 Task: Find connections with filter location São Luiz Gonzaga with filter topic #Energywith filter profile language English with filter current company FICCI with filter school Maharishi Markandeshwar (Deemed to be University) Official with filter industry Women's Handbag Manufacturing with filter service category Health Insurance with filter keywords title Operations Assistant
Action: Mouse moved to (564, 99)
Screenshot: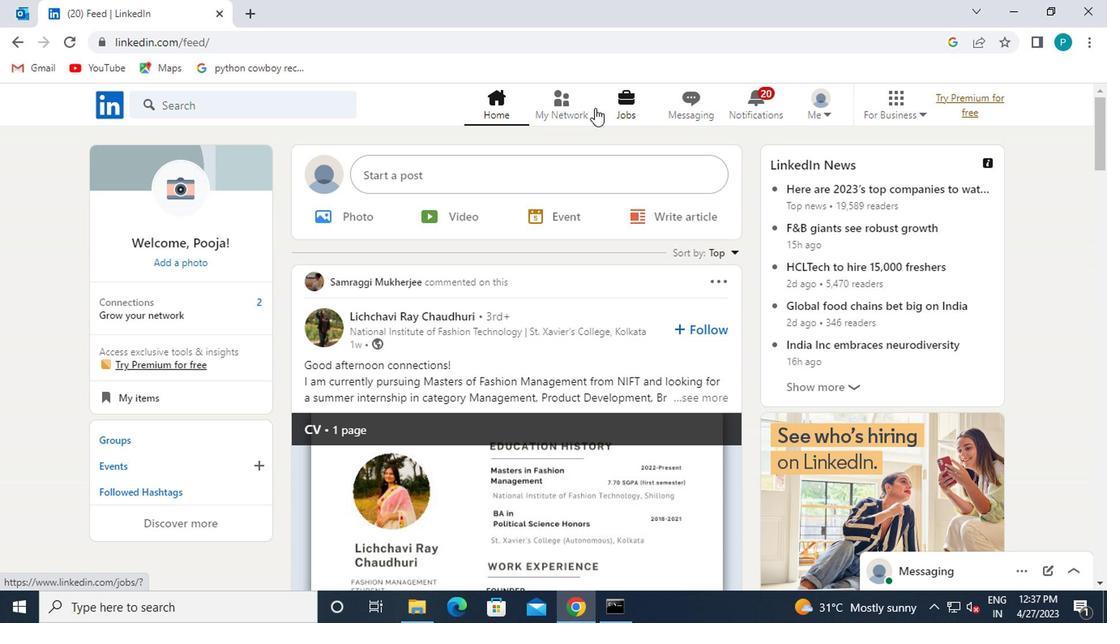 
Action: Mouse pressed left at (564, 99)
Screenshot: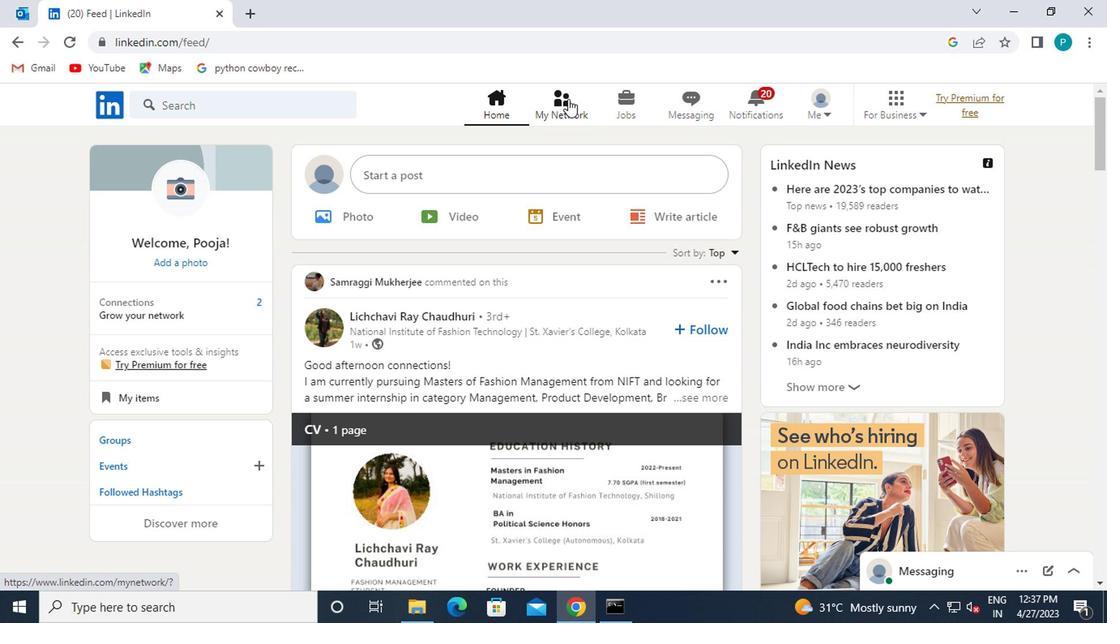 
Action: Mouse moved to (220, 202)
Screenshot: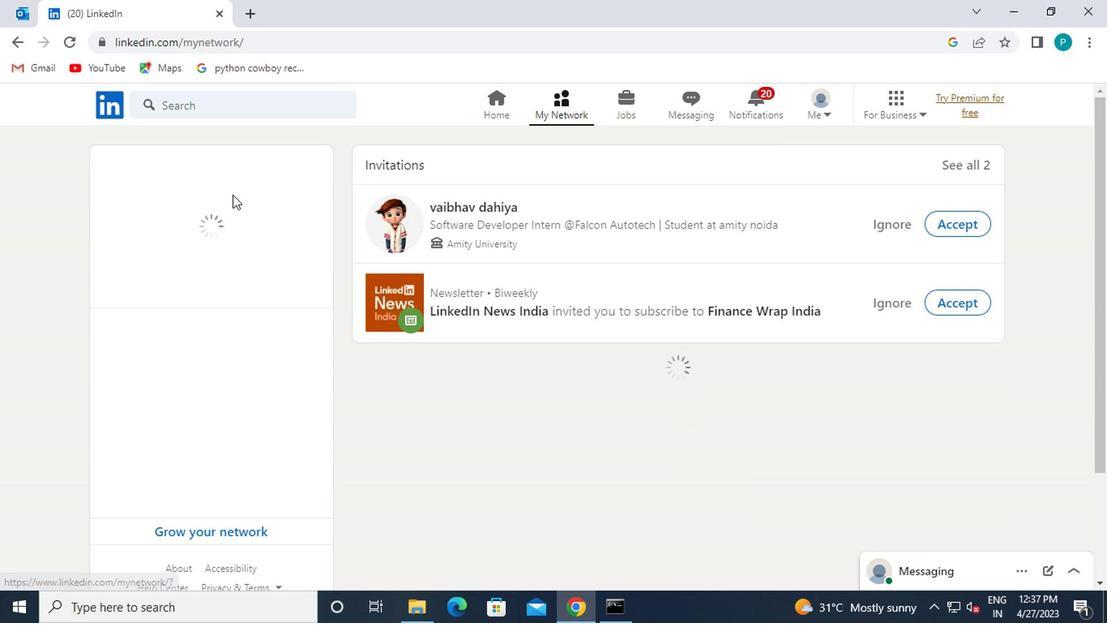 
Action: Mouse pressed left at (220, 202)
Screenshot: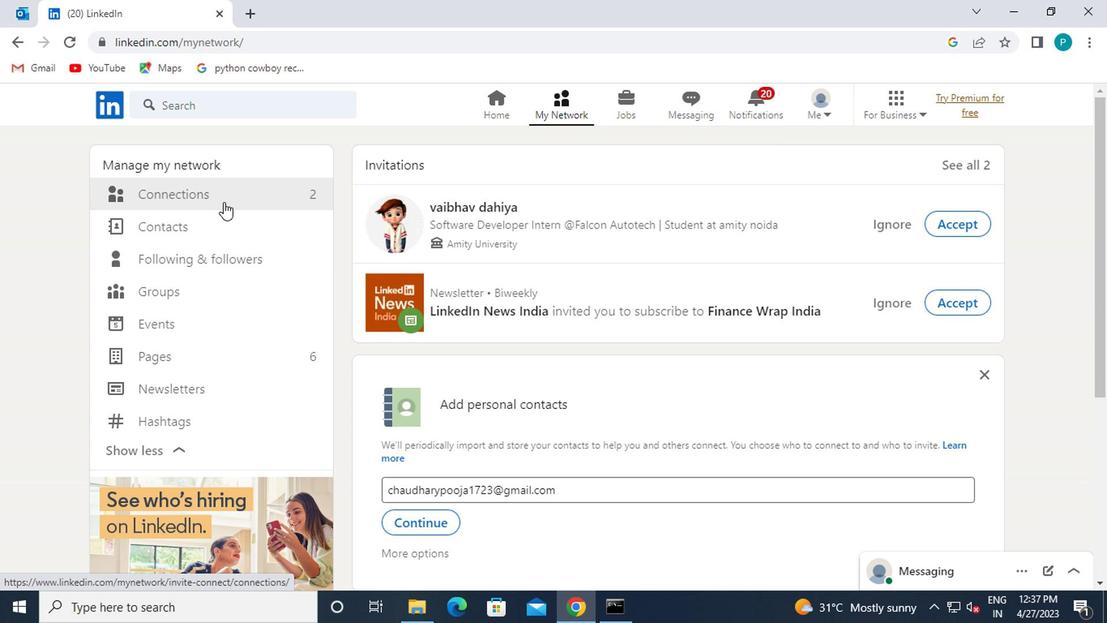 
Action: Mouse moved to (680, 190)
Screenshot: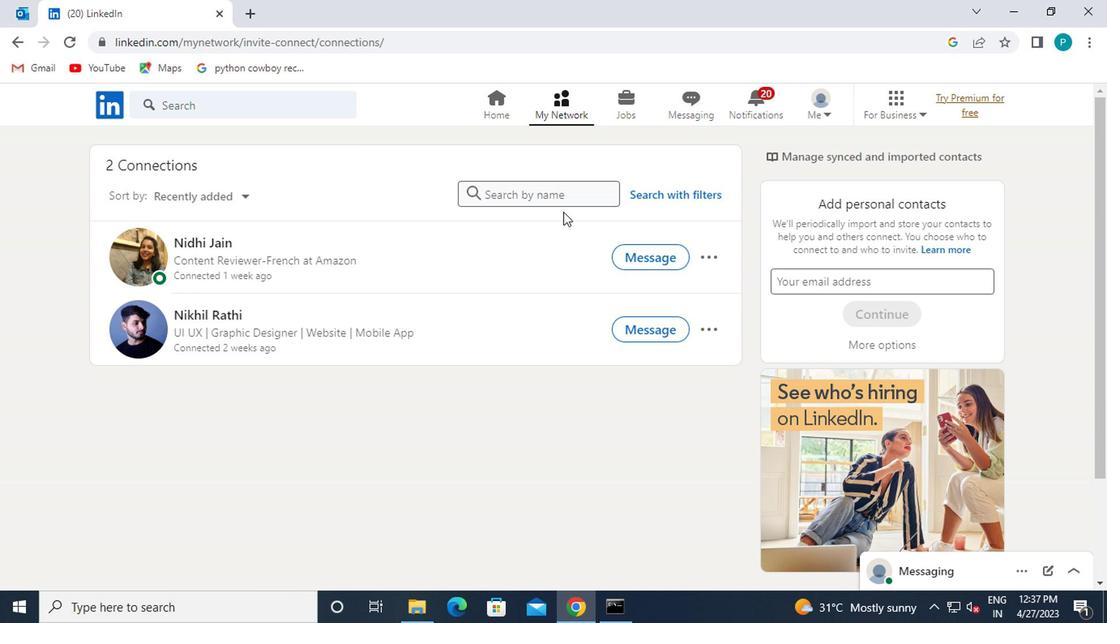 
Action: Mouse pressed left at (680, 190)
Screenshot: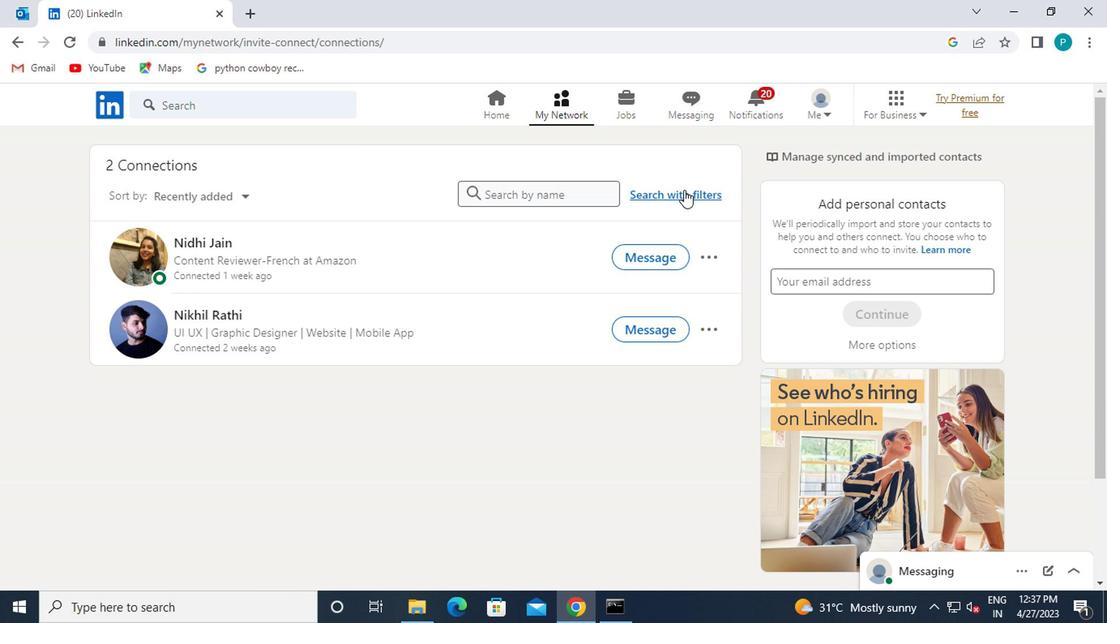 
Action: Mouse moved to (583, 149)
Screenshot: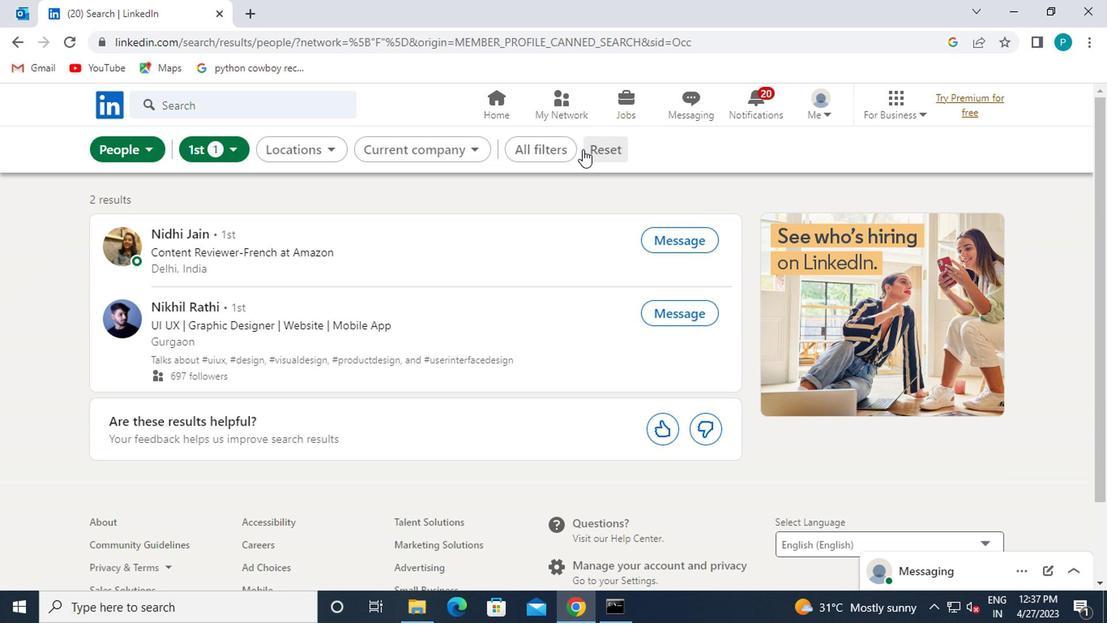 
Action: Mouse pressed left at (583, 149)
Screenshot: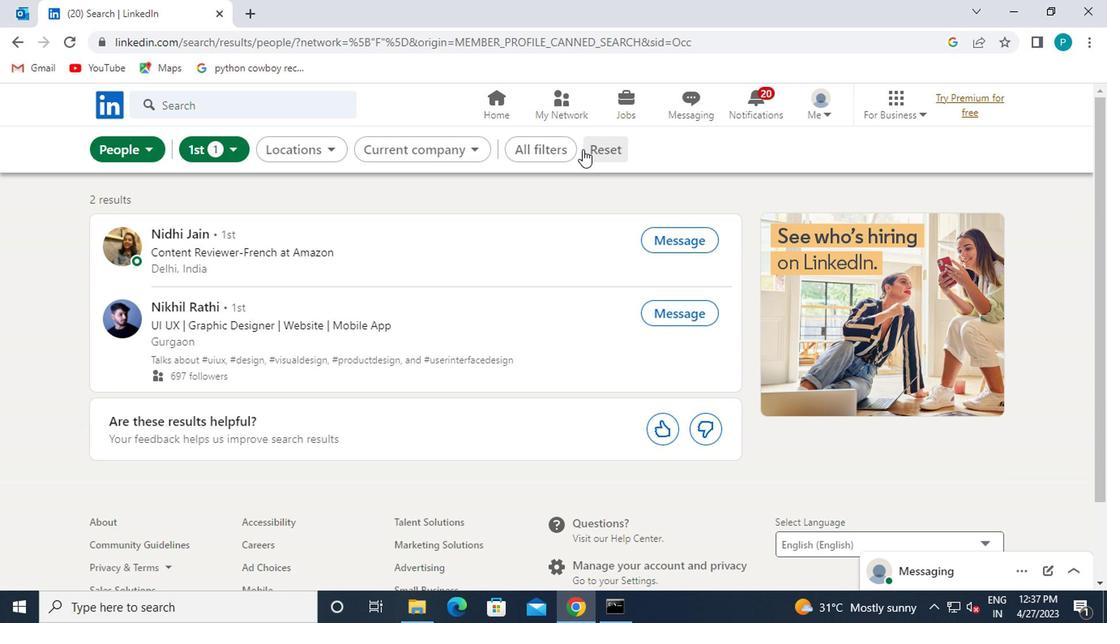 
Action: Mouse moved to (587, 150)
Screenshot: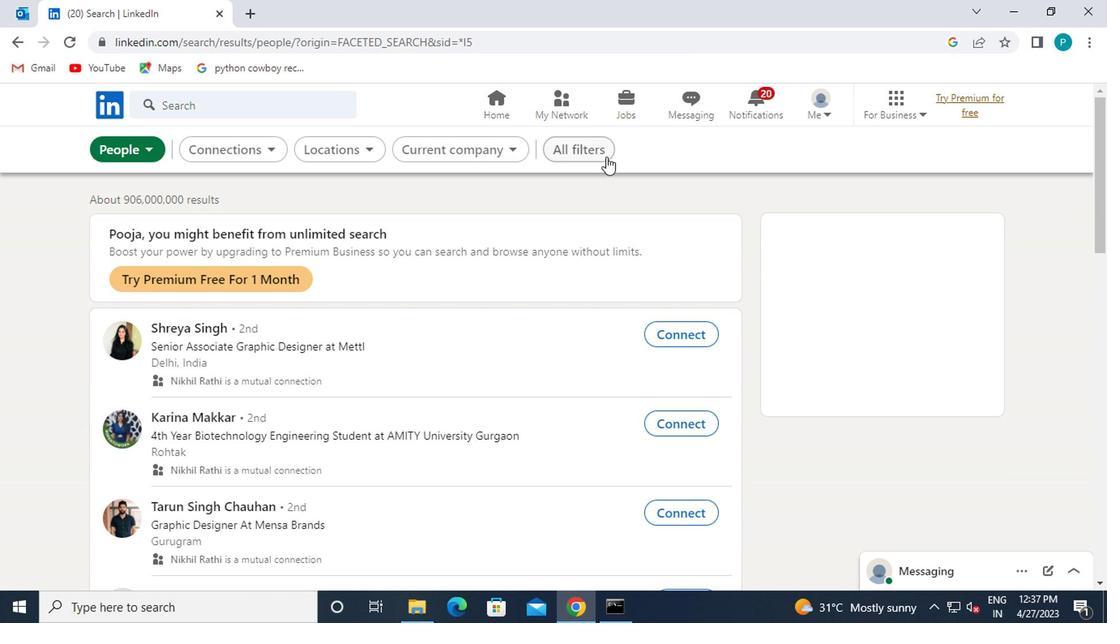 
Action: Mouse pressed left at (587, 150)
Screenshot: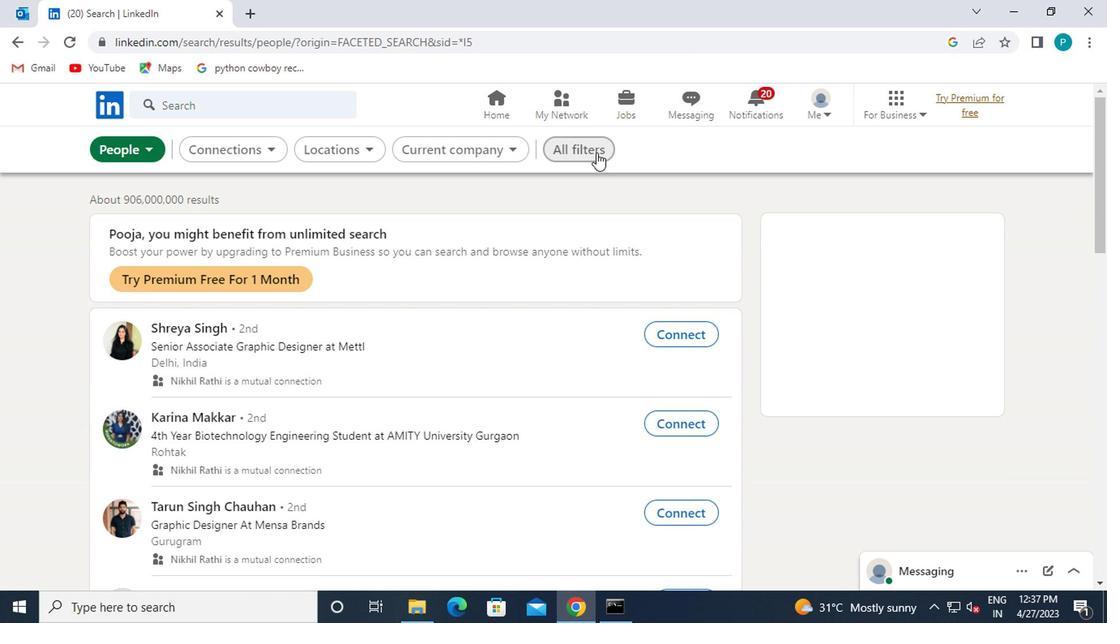 
Action: Mouse moved to (804, 321)
Screenshot: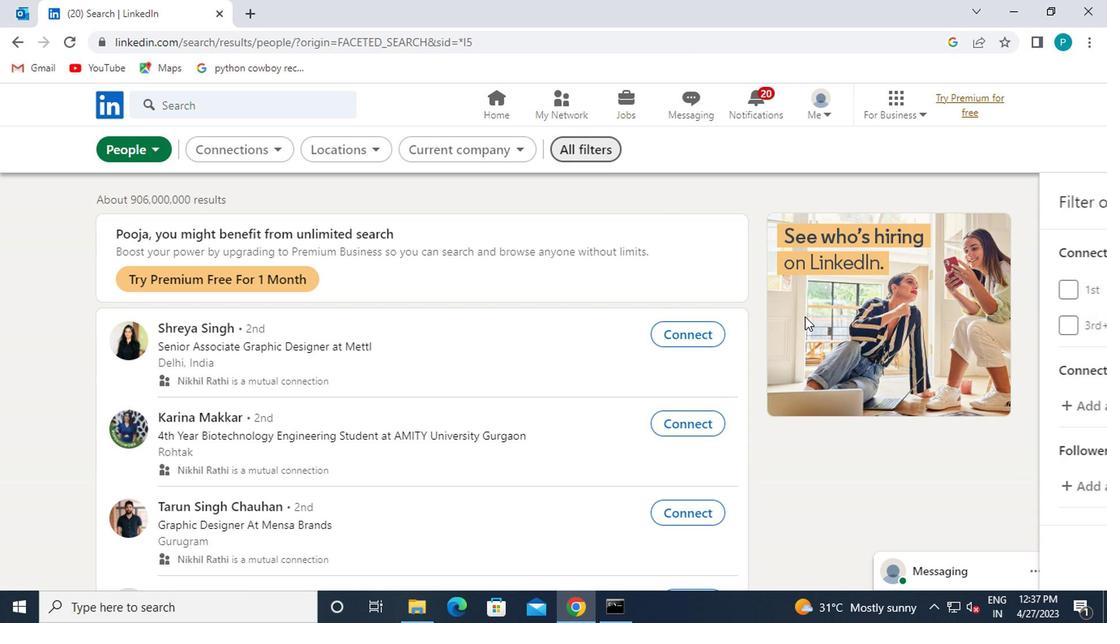 
Action: Mouse scrolled (804, 321) with delta (0, 0)
Screenshot: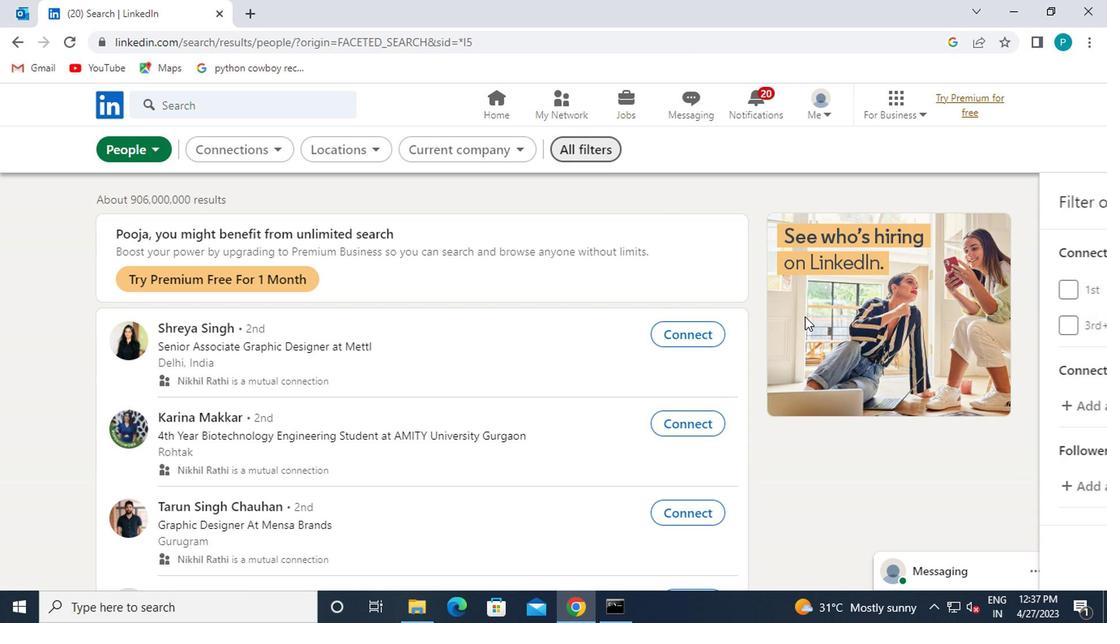
Action: Mouse moved to (804, 331)
Screenshot: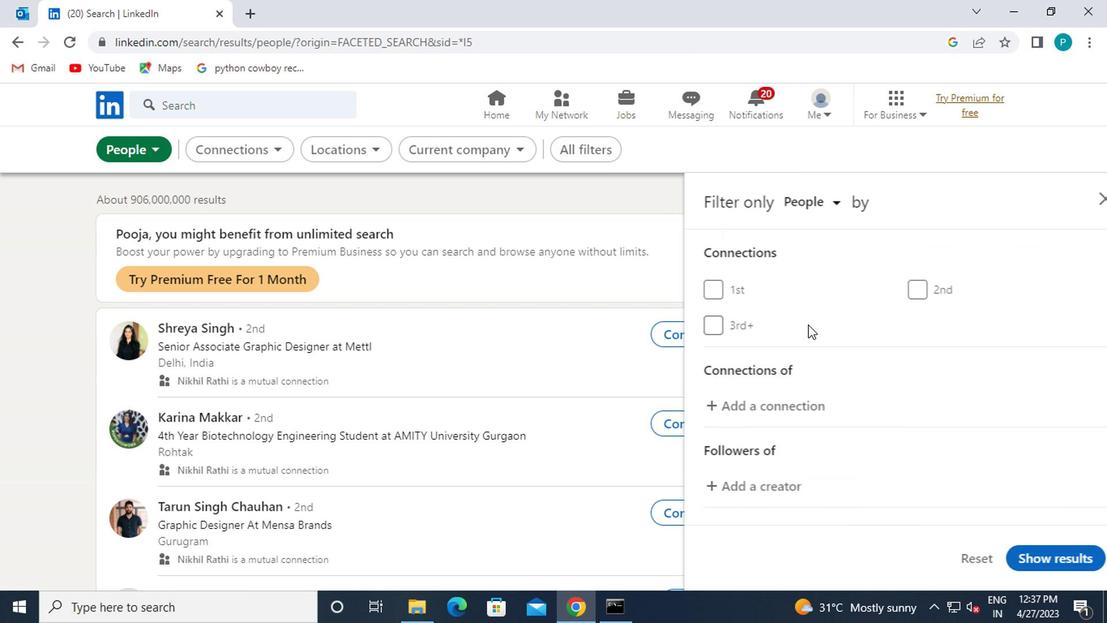 
Action: Mouse scrolled (804, 331) with delta (0, 0)
Screenshot: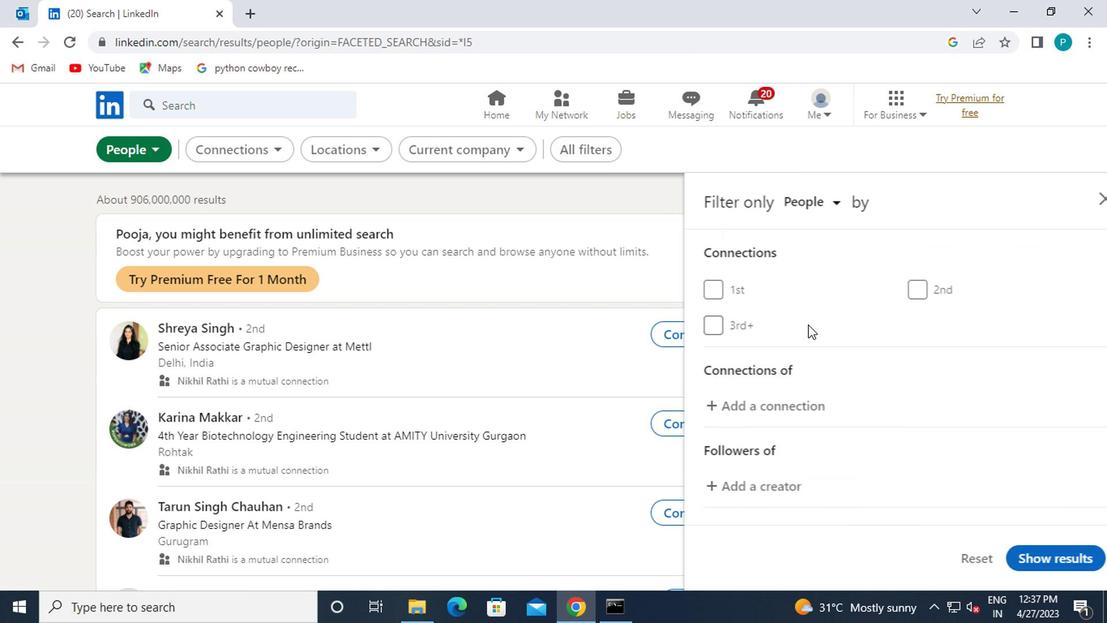 
Action: Mouse moved to (805, 356)
Screenshot: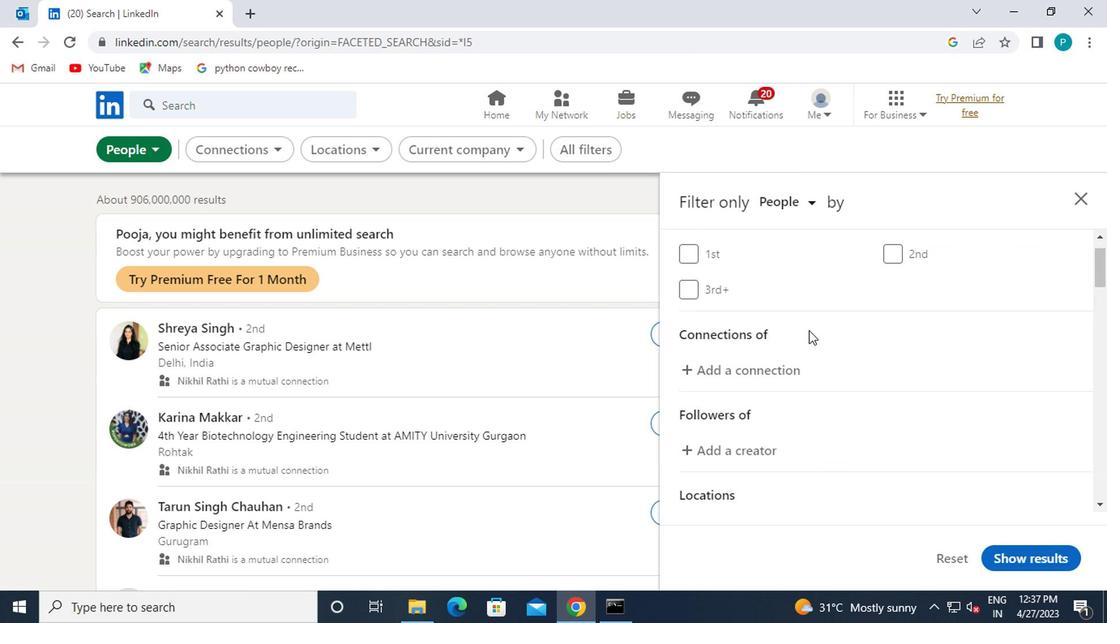 
Action: Mouse scrolled (805, 355) with delta (0, -1)
Screenshot: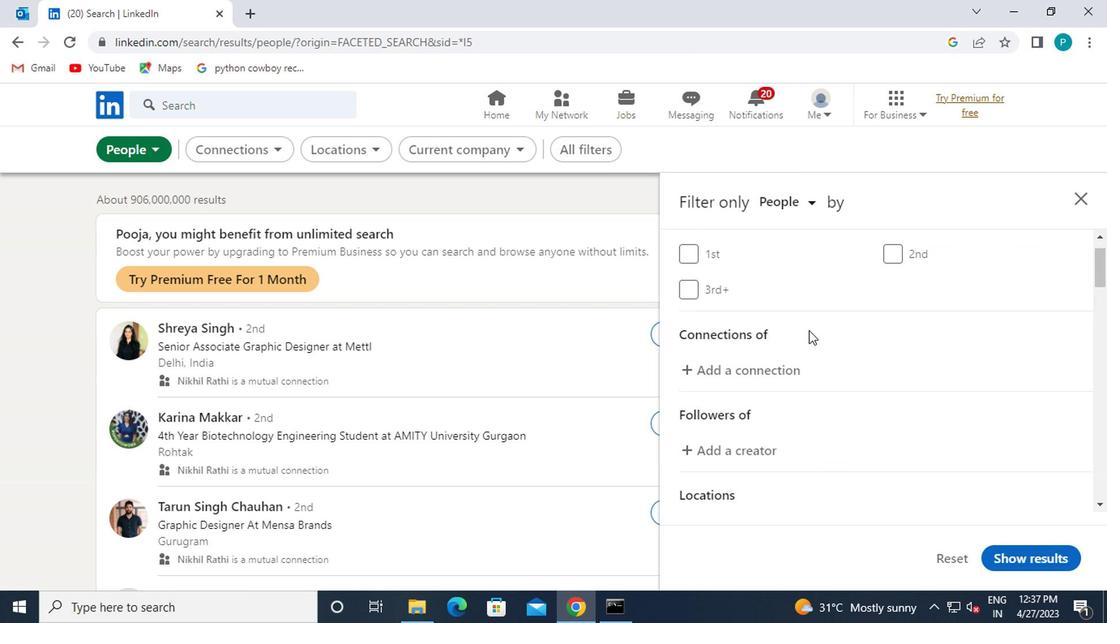 
Action: Mouse moved to (895, 396)
Screenshot: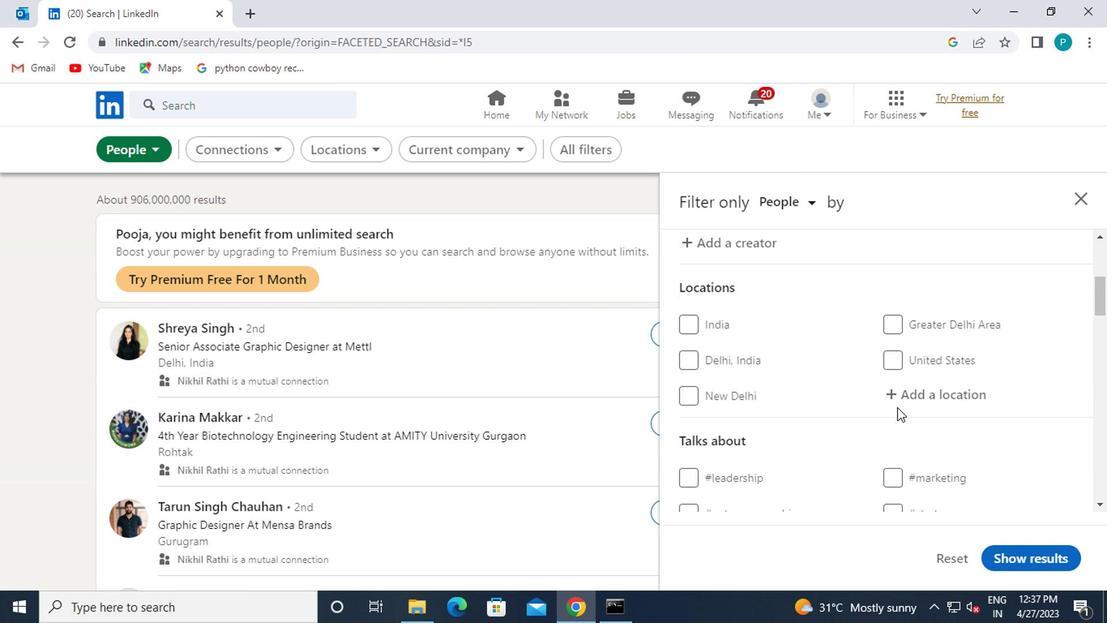 
Action: Mouse pressed left at (895, 396)
Screenshot: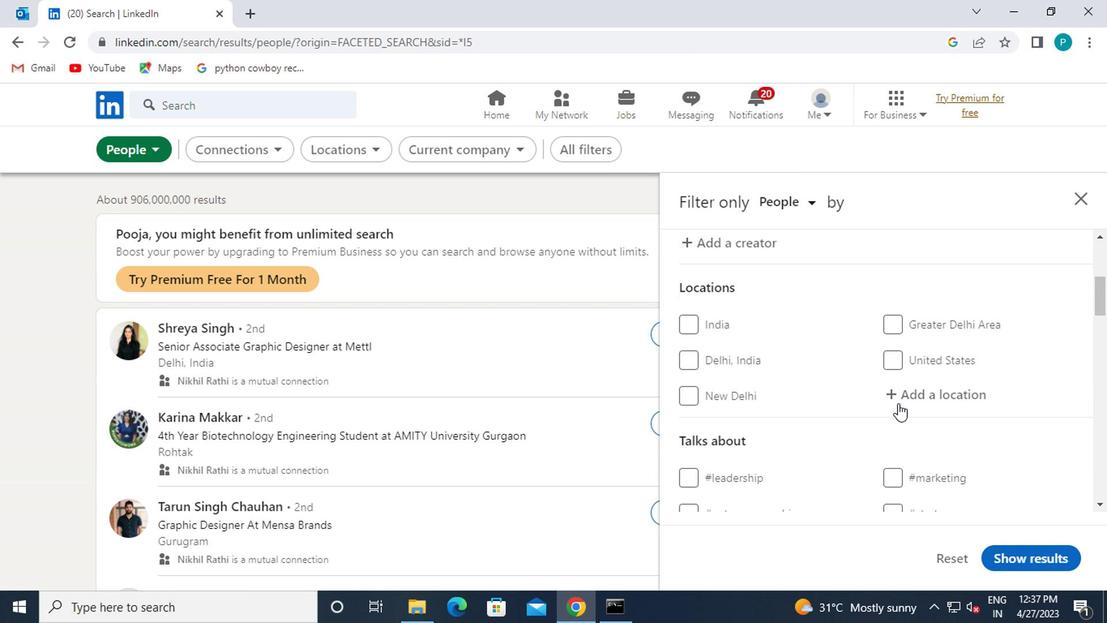 
Action: Key pressed sao<Key.space>luix<Key.backspace>z
Screenshot: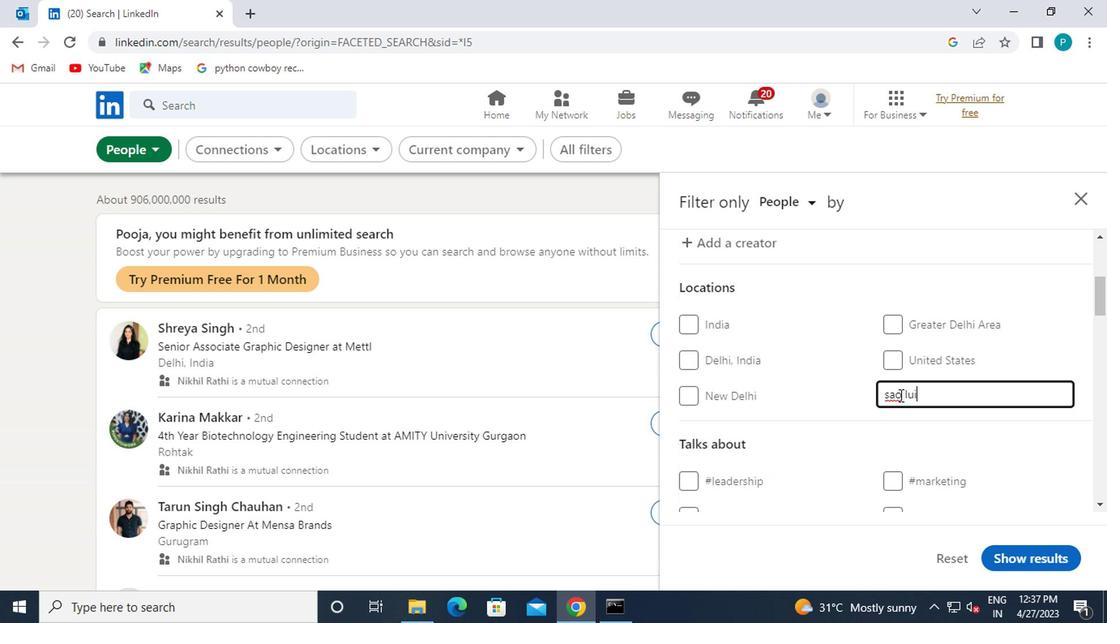 
Action: Mouse moved to (891, 425)
Screenshot: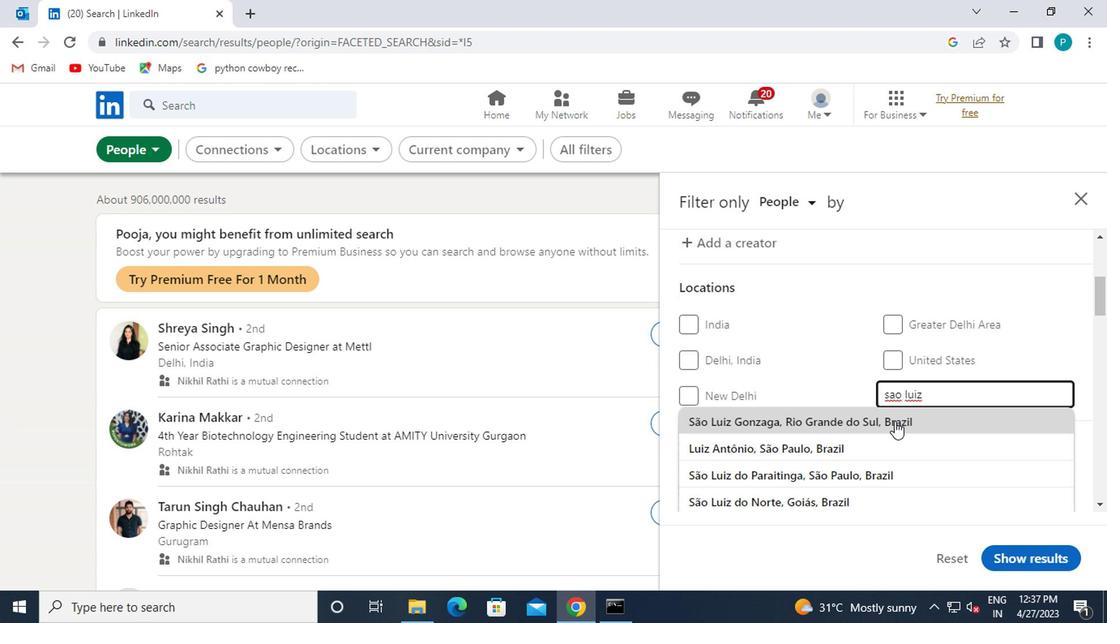 
Action: Mouse pressed left at (891, 425)
Screenshot: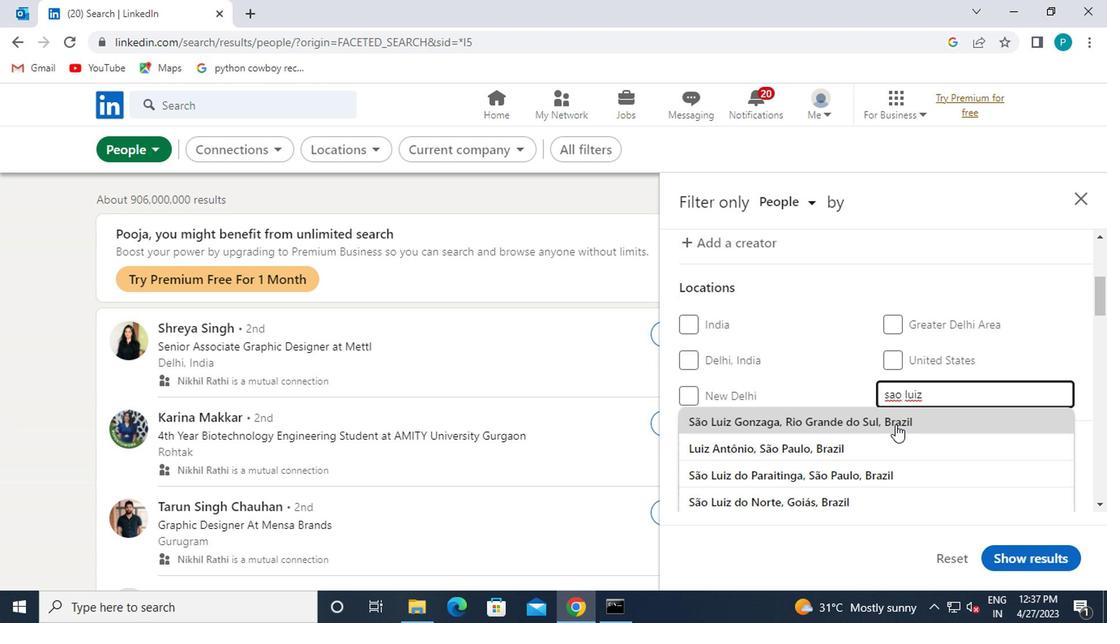 
Action: Mouse scrolled (891, 424) with delta (0, 0)
Screenshot: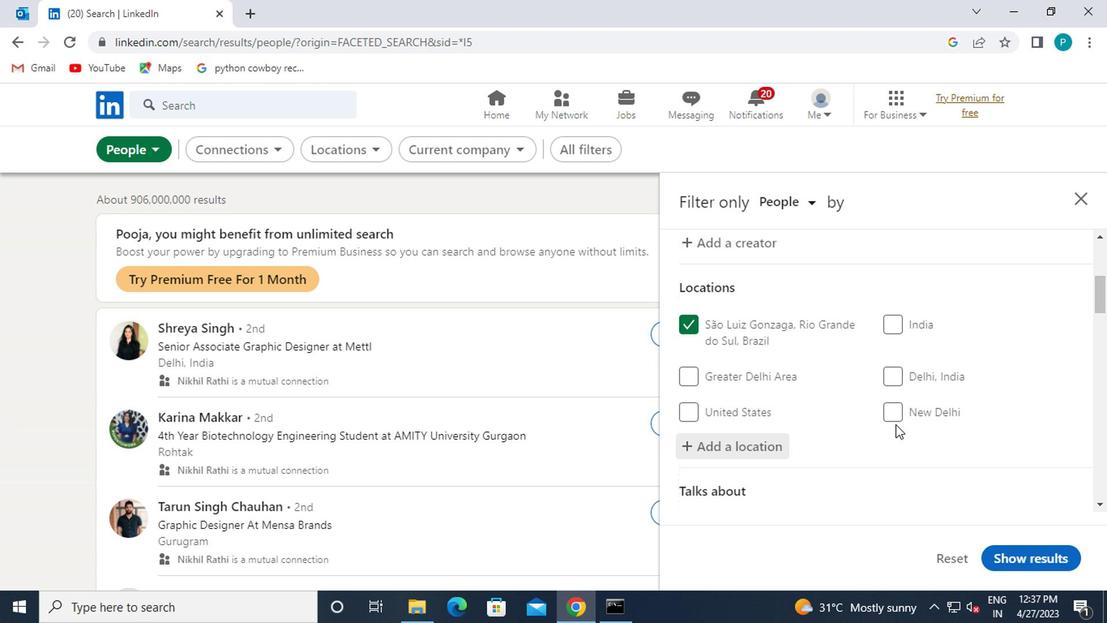 
Action: Mouse scrolled (891, 424) with delta (0, 0)
Screenshot: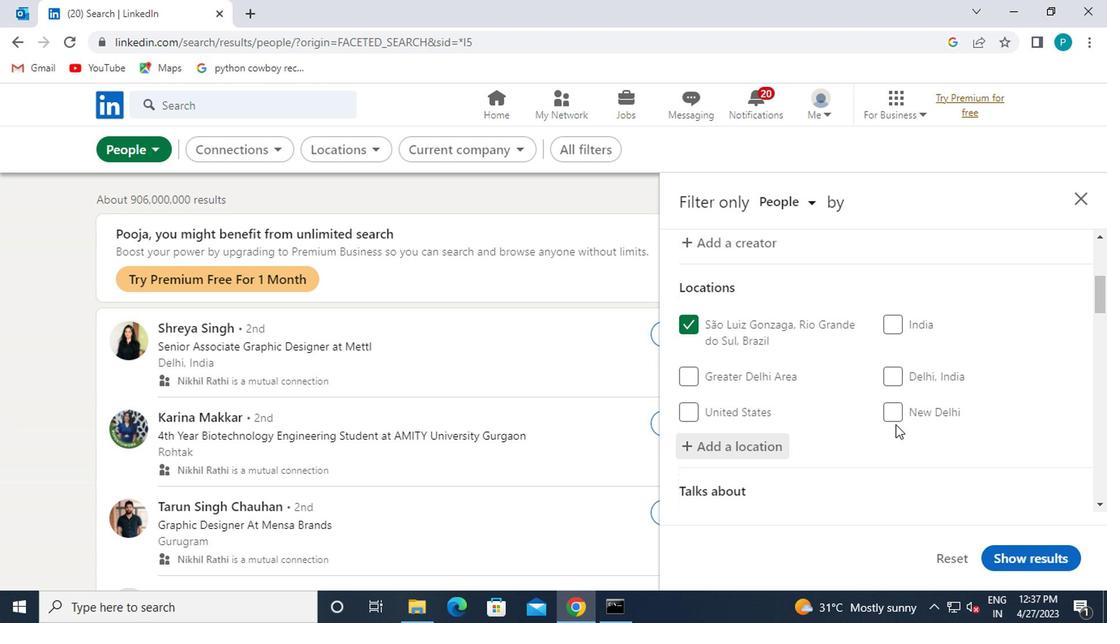 
Action: Mouse scrolled (891, 424) with delta (0, 0)
Screenshot: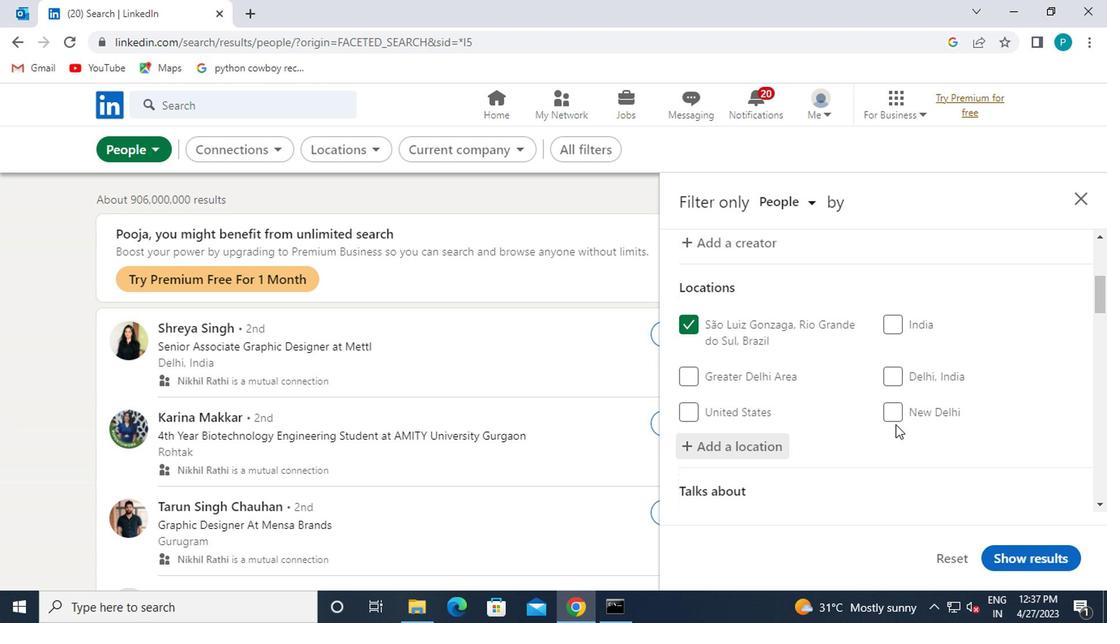 
Action: Mouse moved to (910, 349)
Screenshot: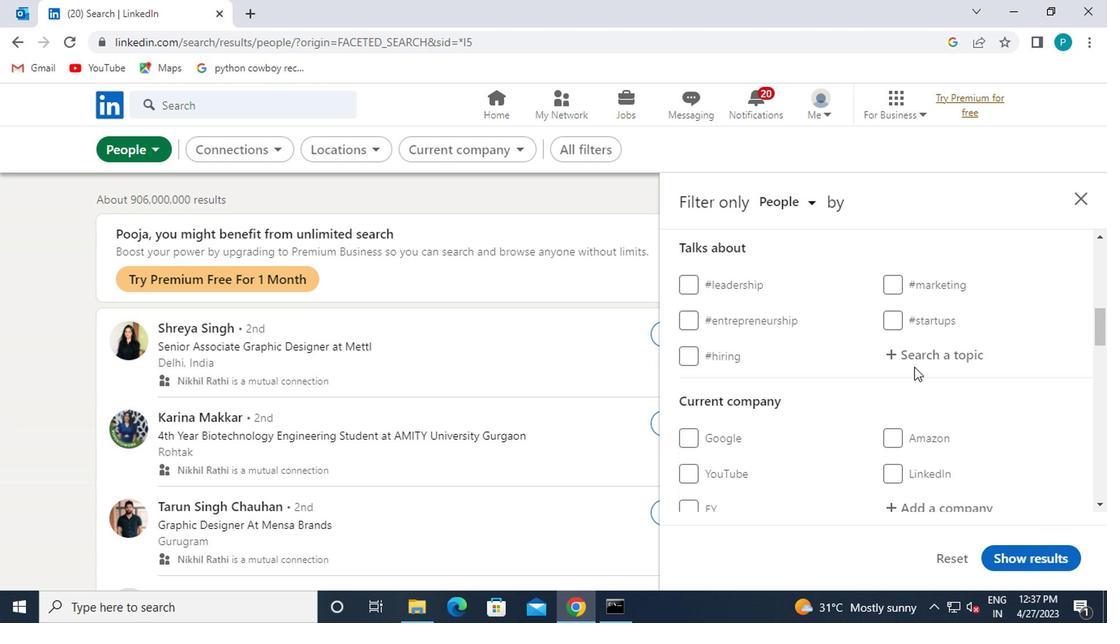 
Action: Mouse pressed left at (910, 349)
Screenshot: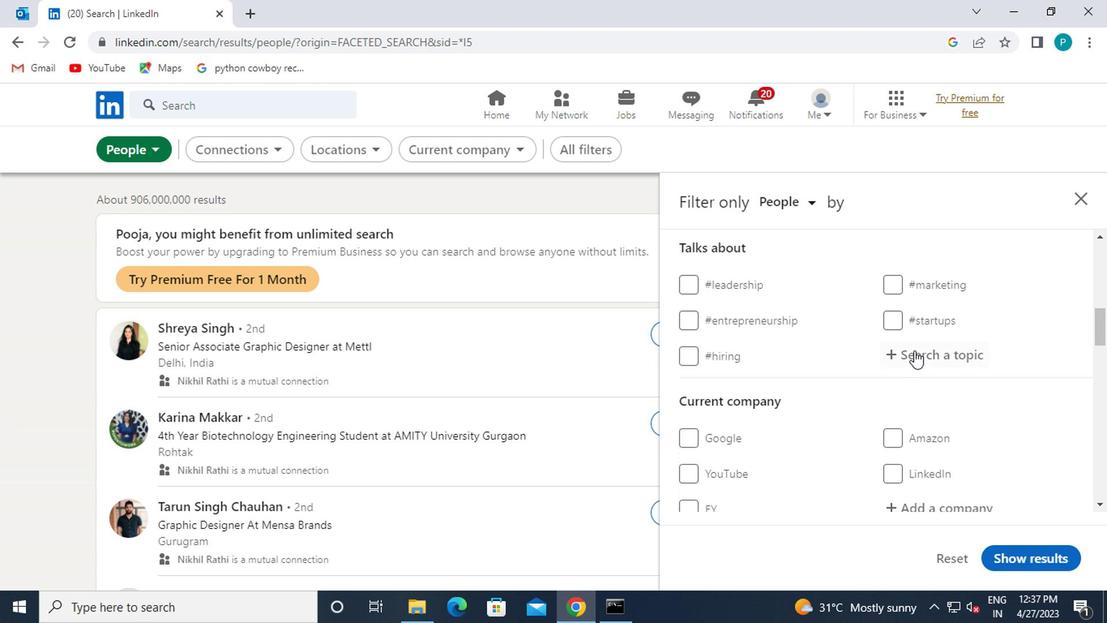 
Action: Mouse moved to (904, 354)
Screenshot: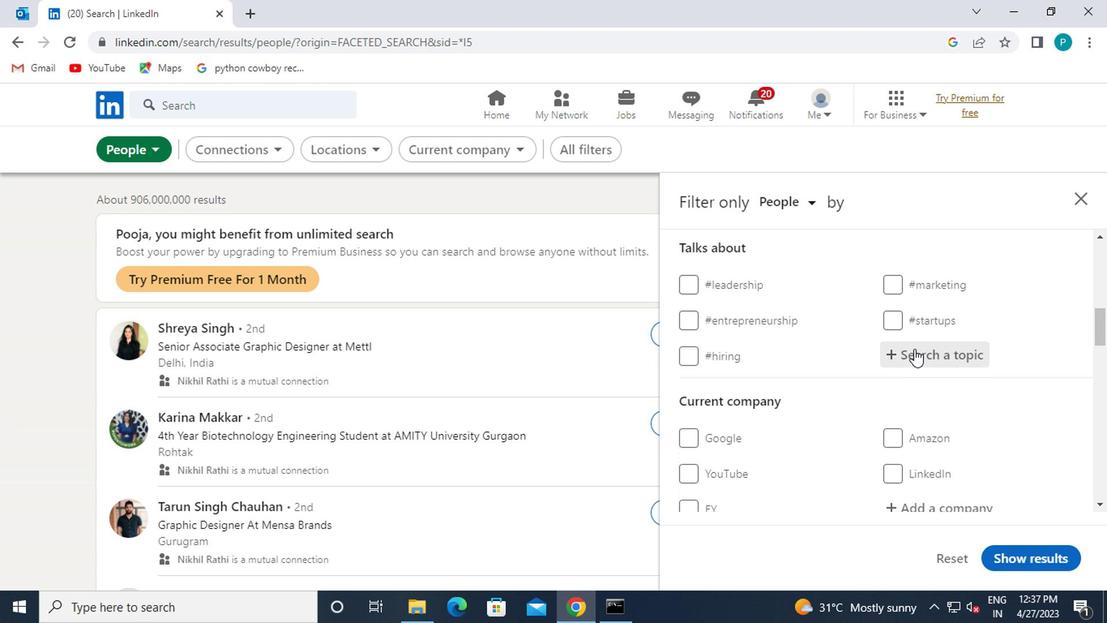 
Action: Key pressed <Key.shift>#<Key.caps_lock>E<Key.caps_lock>NERGY
Screenshot: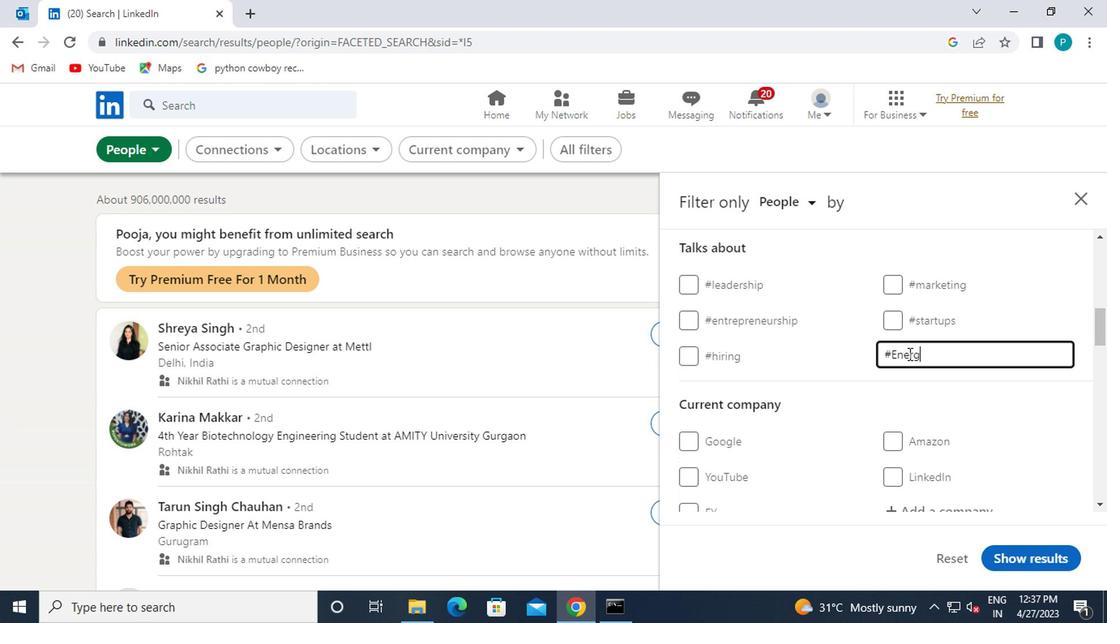 
Action: Mouse moved to (904, 370)
Screenshot: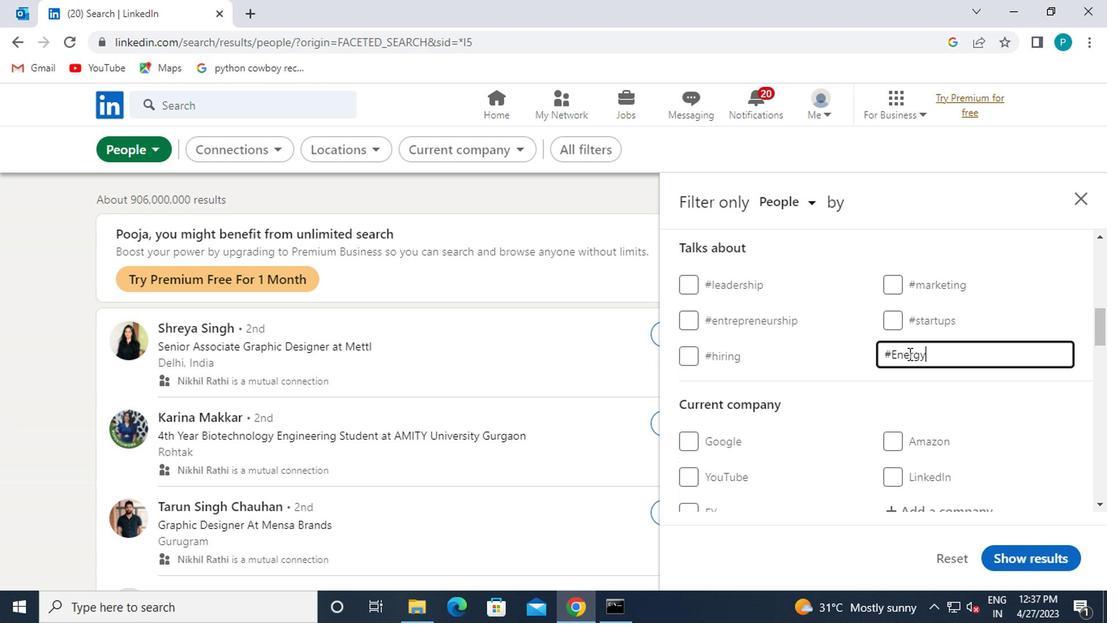 
Action: Mouse scrolled (904, 370) with delta (0, 0)
Screenshot: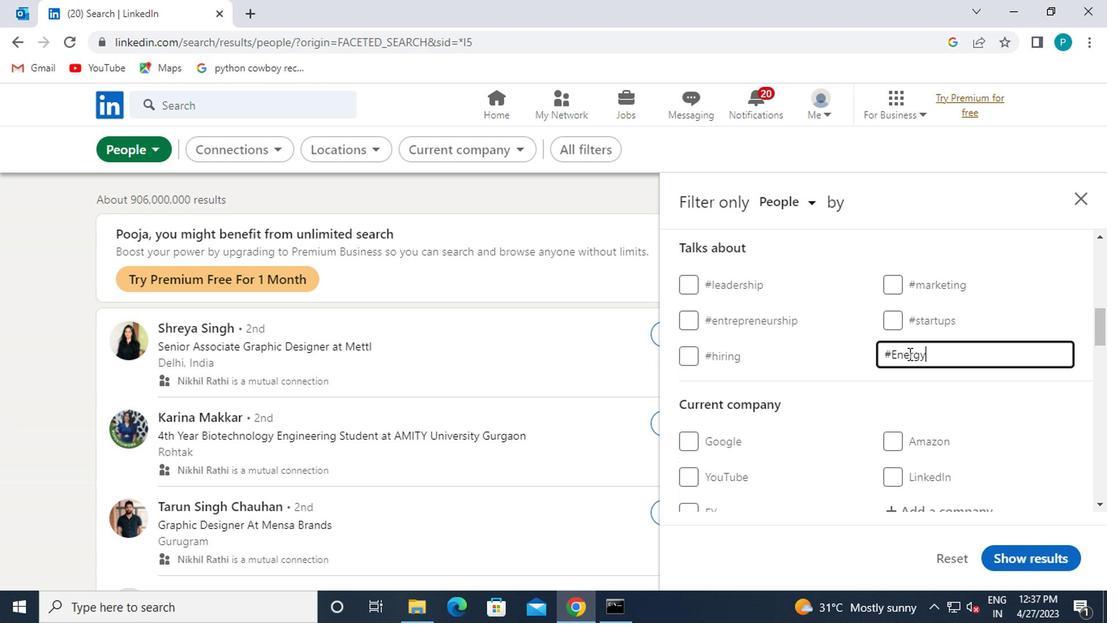 
Action: Mouse moved to (920, 418)
Screenshot: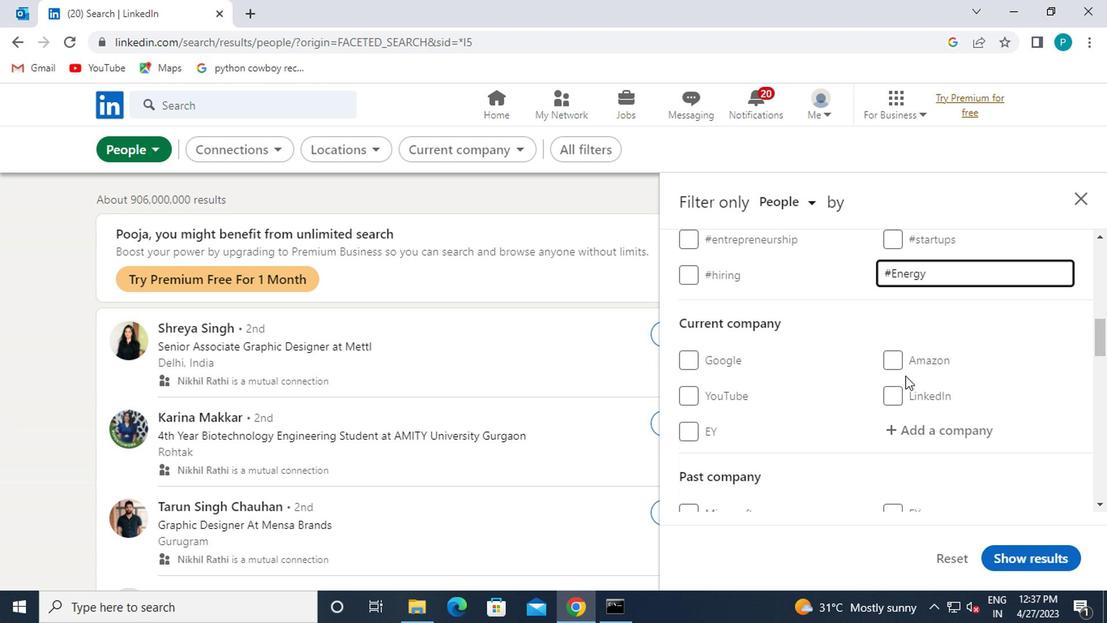 
Action: Mouse pressed left at (920, 418)
Screenshot: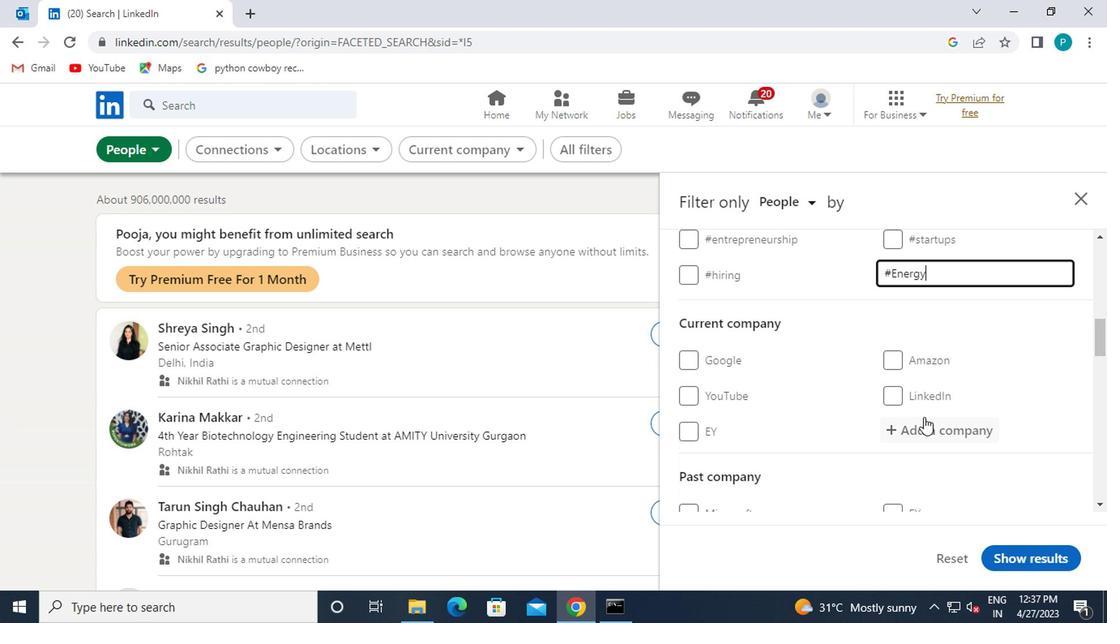 
Action: Mouse moved to (912, 426)
Screenshot: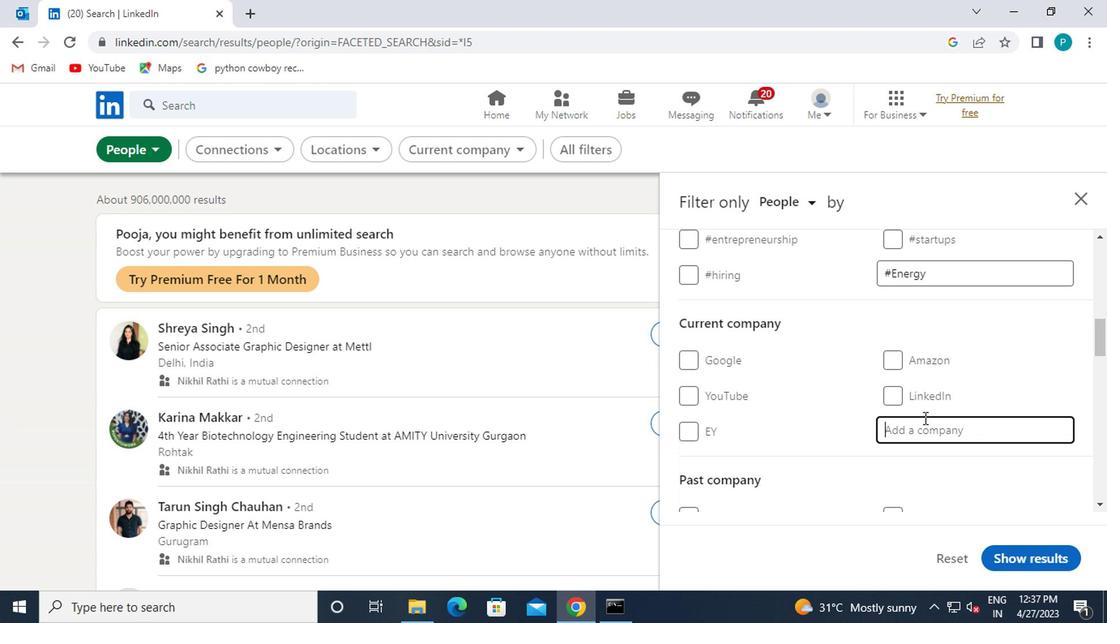 
Action: Key pressed <Key.caps_lock>FICCI
Screenshot: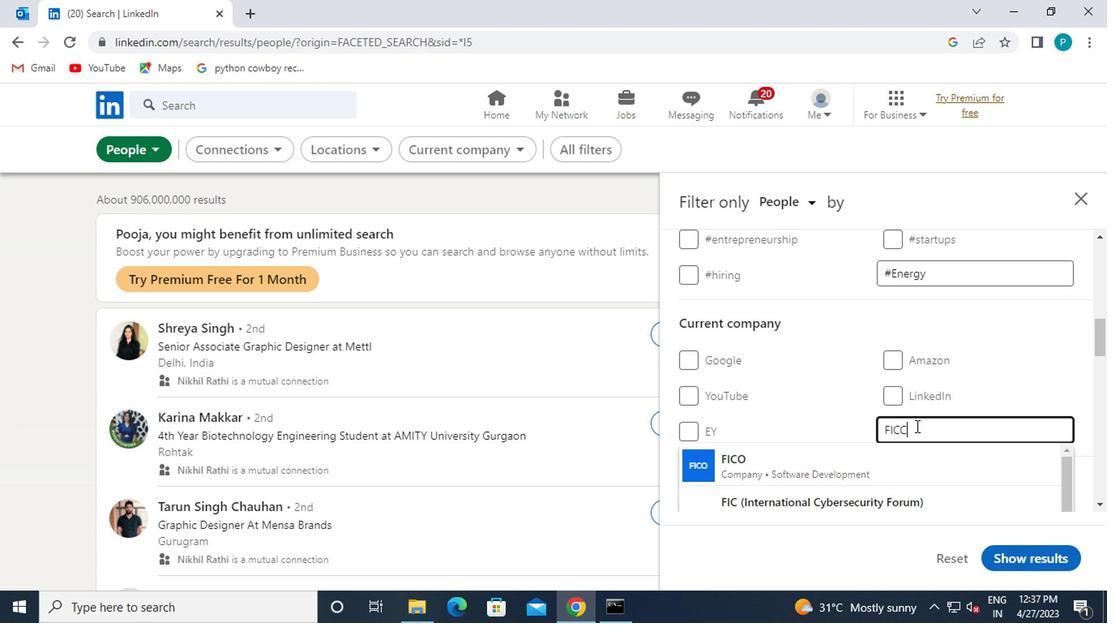 
Action: Mouse moved to (756, 458)
Screenshot: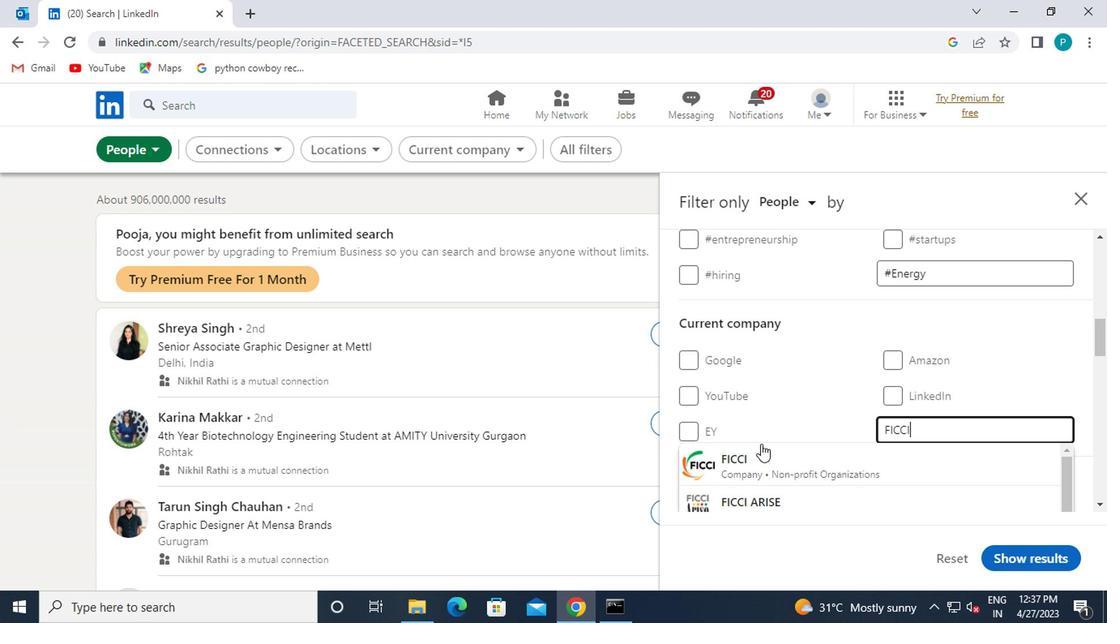 
Action: Mouse pressed left at (756, 458)
Screenshot: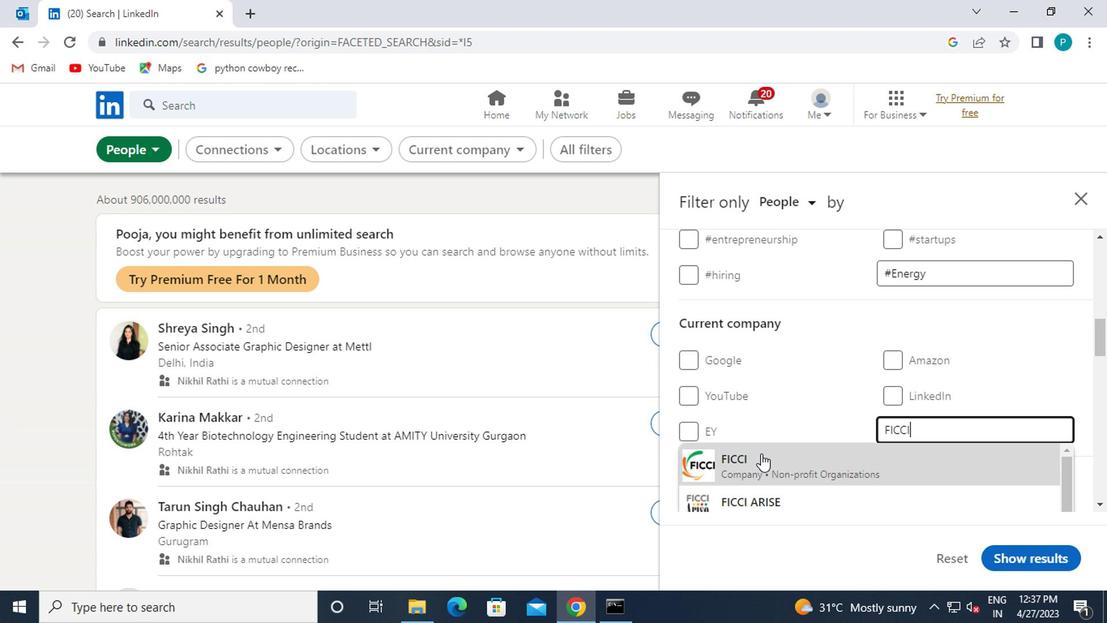 
Action: Mouse moved to (752, 441)
Screenshot: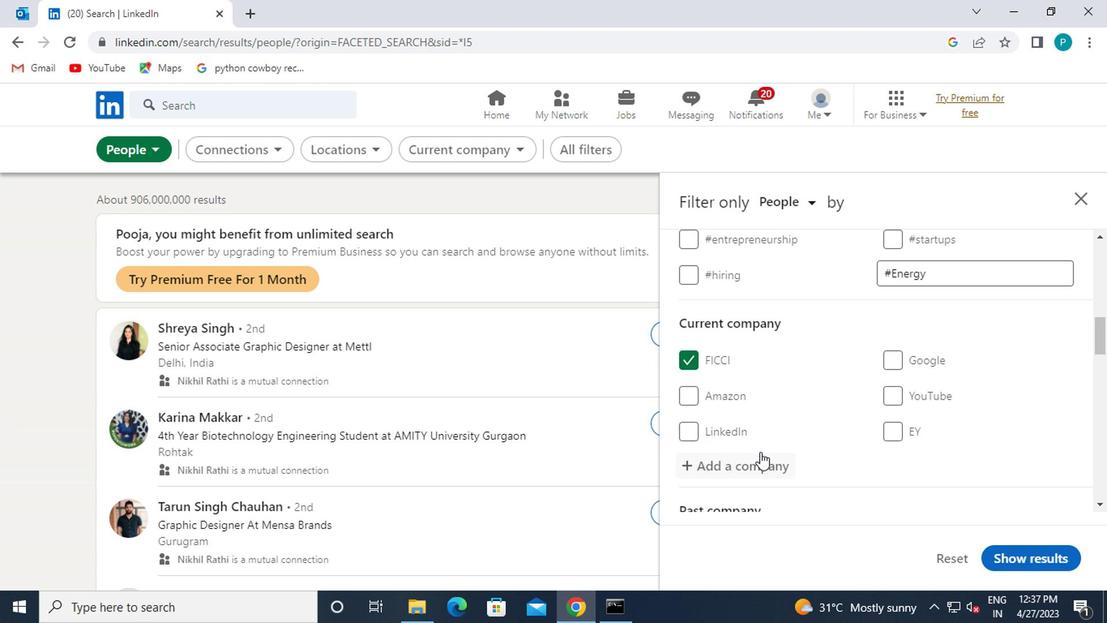 
Action: Mouse scrolled (752, 440) with delta (0, -1)
Screenshot: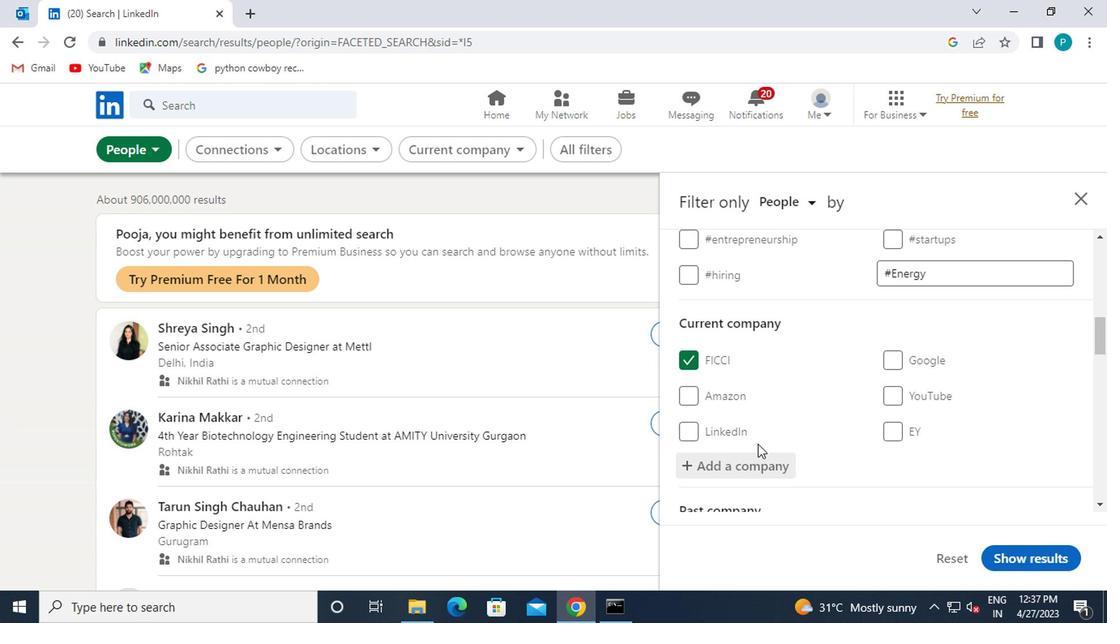 
Action: Mouse scrolled (752, 440) with delta (0, -1)
Screenshot: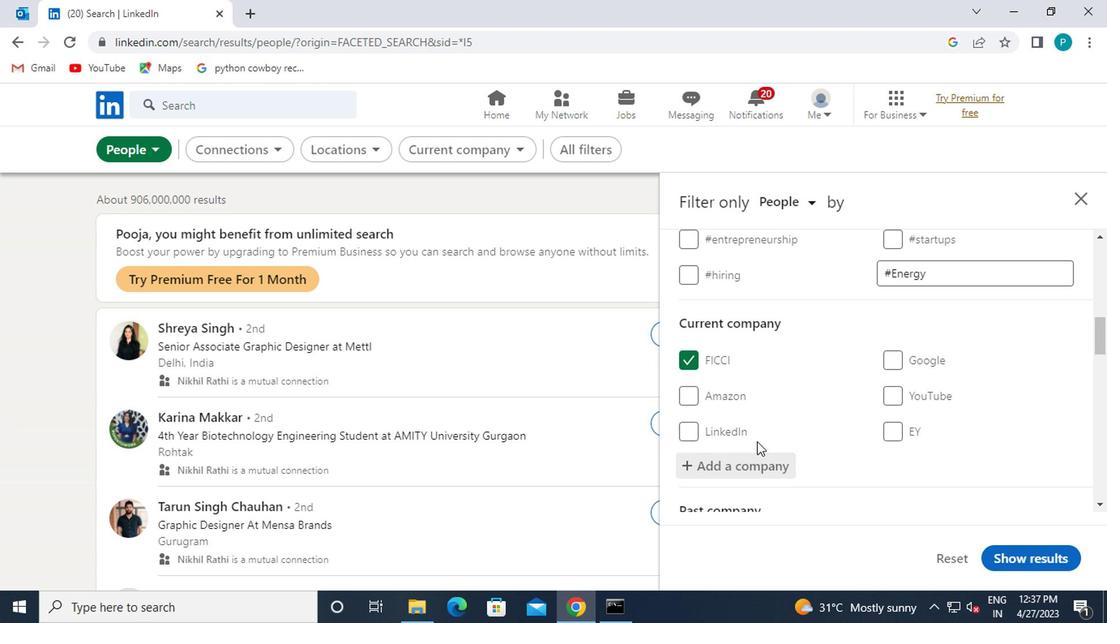 
Action: Mouse moved to (850, 452)
Screenshot: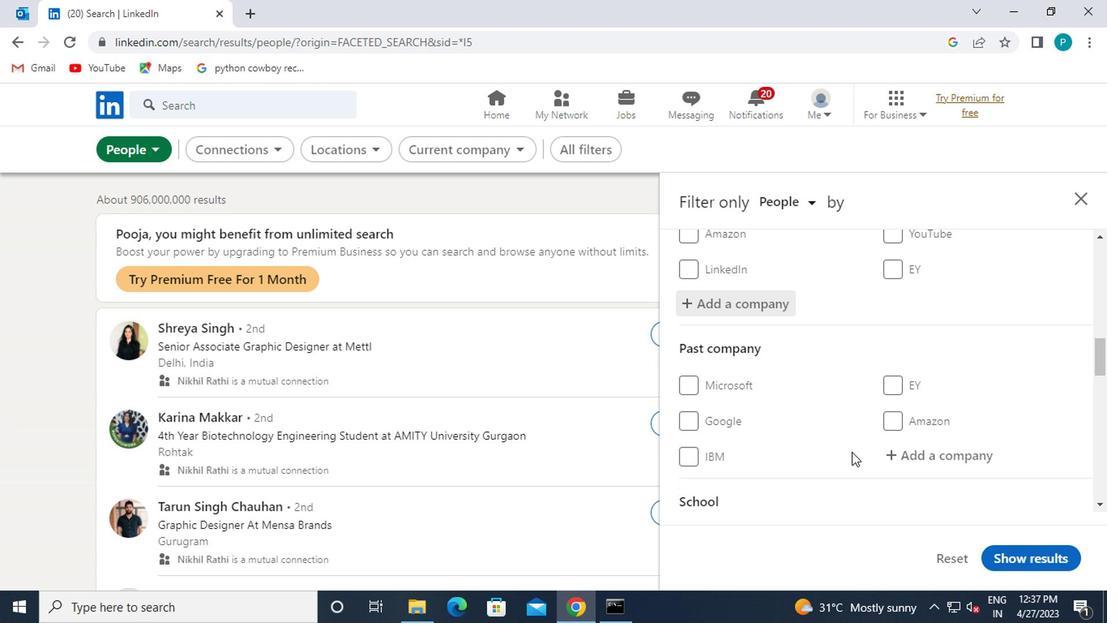 
Action: Mouse scrolled (850, 452) with delta (0, 0)
Screenshot: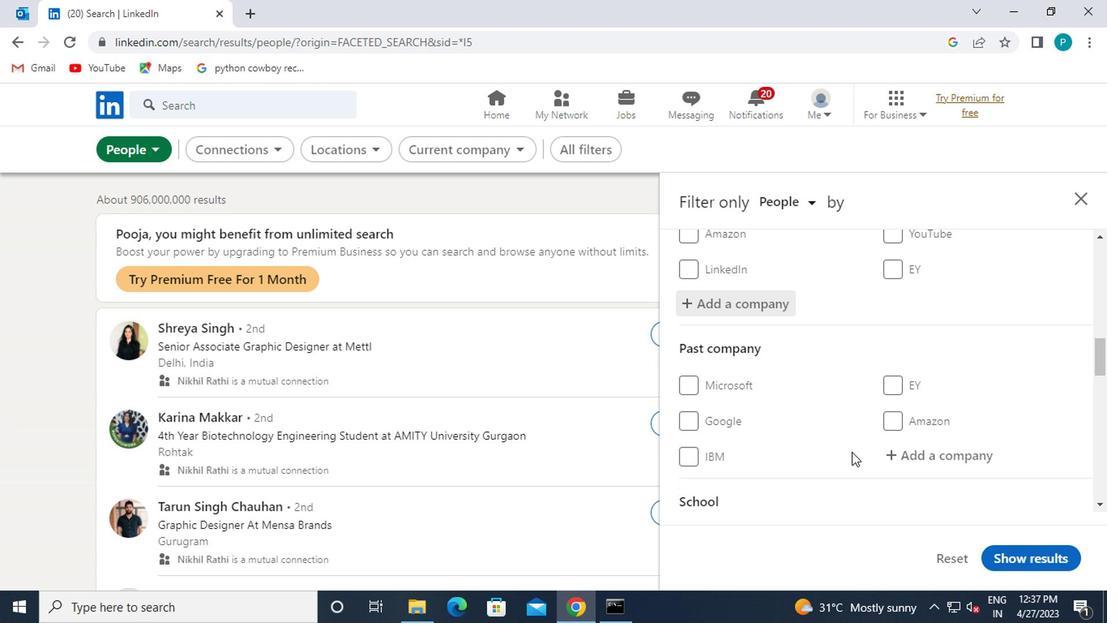 
Action: Mouse moved to (900, 466)
Screenshot: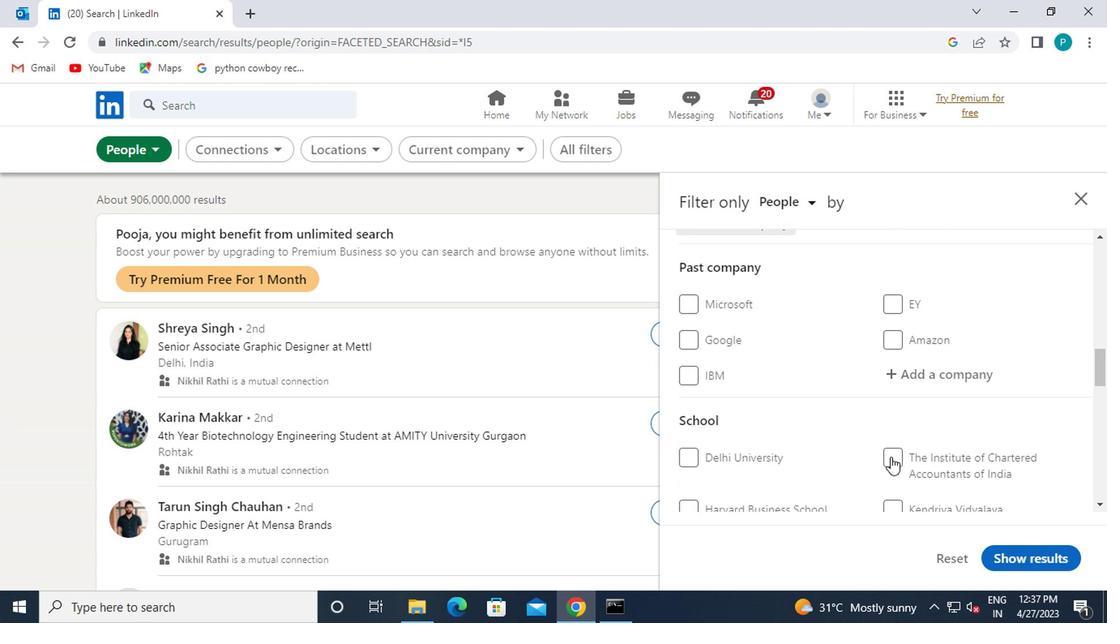 
Action: Mouse scrolled (900, 466) with delta (0, 0)
Screenshot: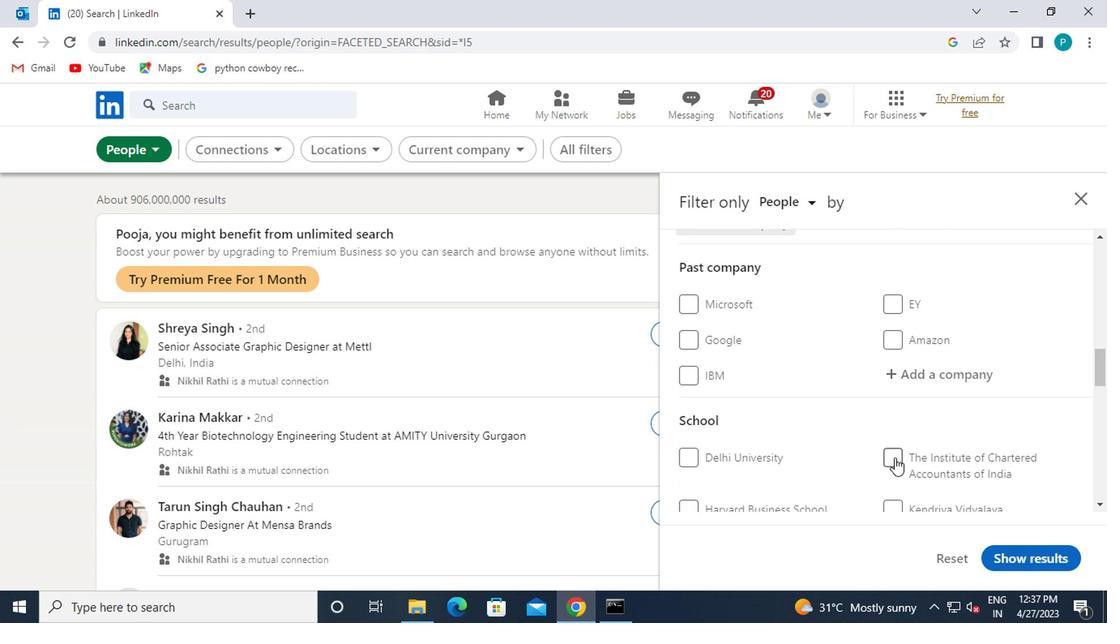 
Action: Mouse moved to (904, 461)
Screenshot: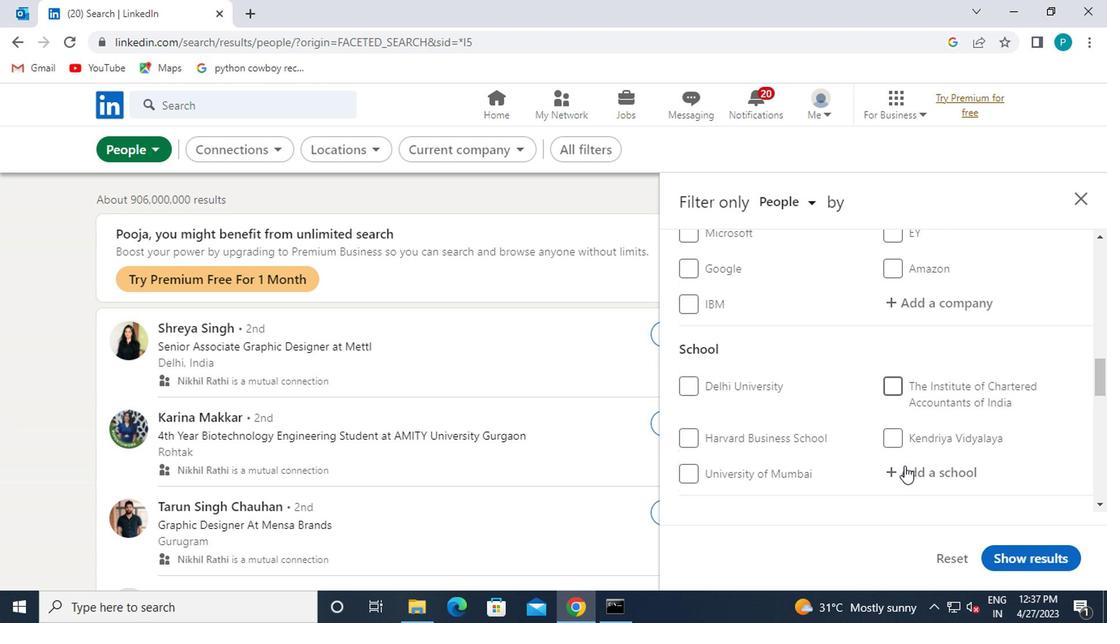 
Action: Mouse pressed left at (904, 461)
Screenshot: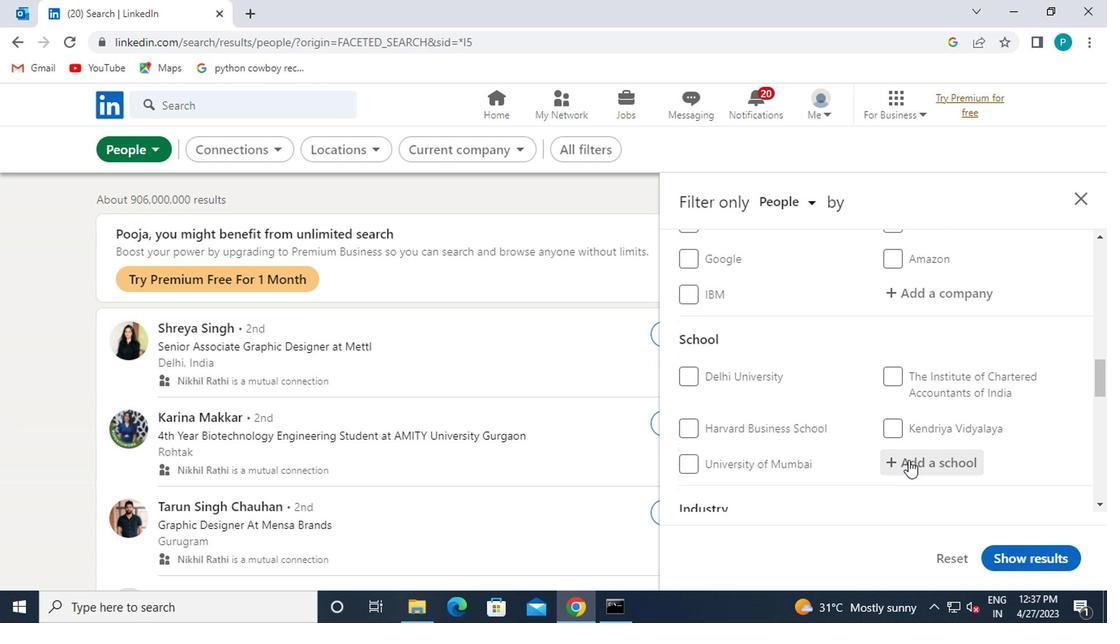 
Action: Key pressed M<Key.caps_lock>HARISHI
Screenshot: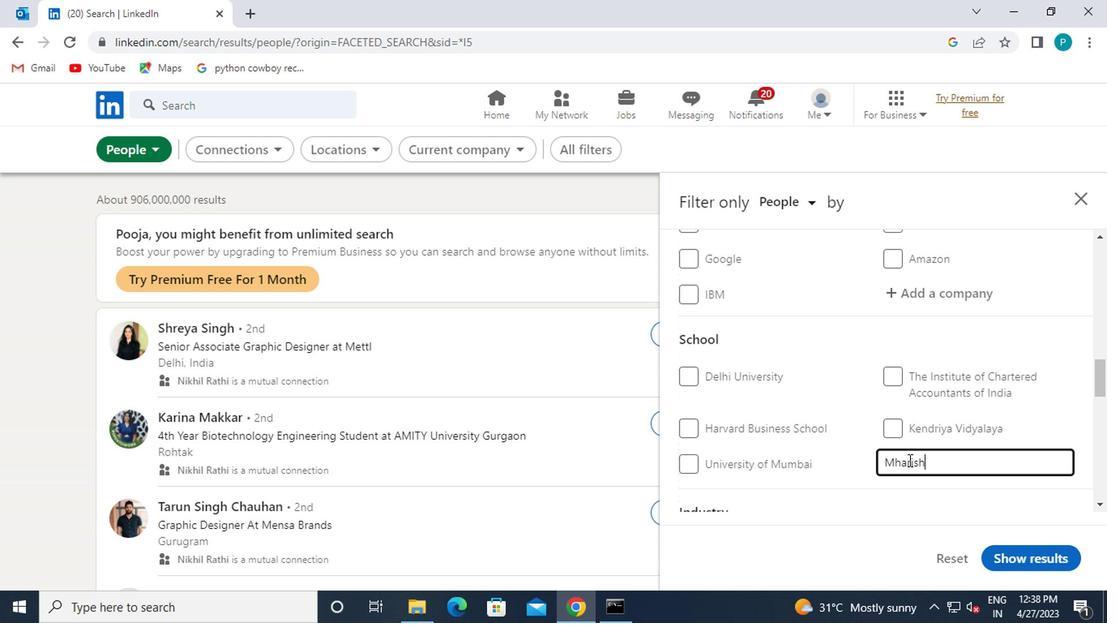 
Action: Mouse moved to (870, 414)
Screenshot: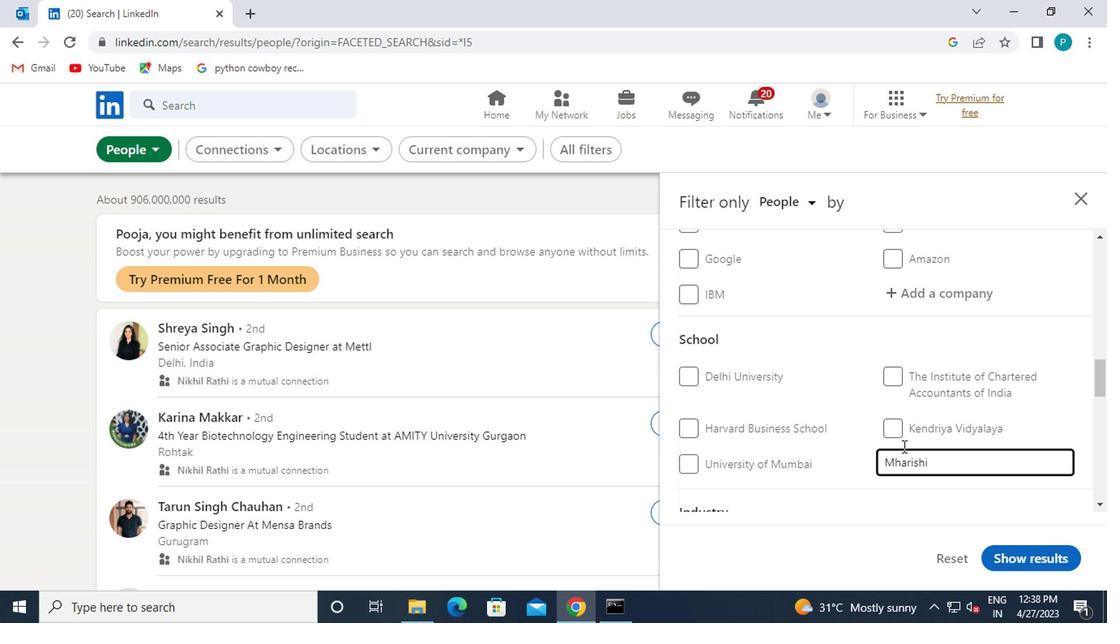 
Action: Mouse scrolled (870, 414) with delta (0, 0)
Screenshot: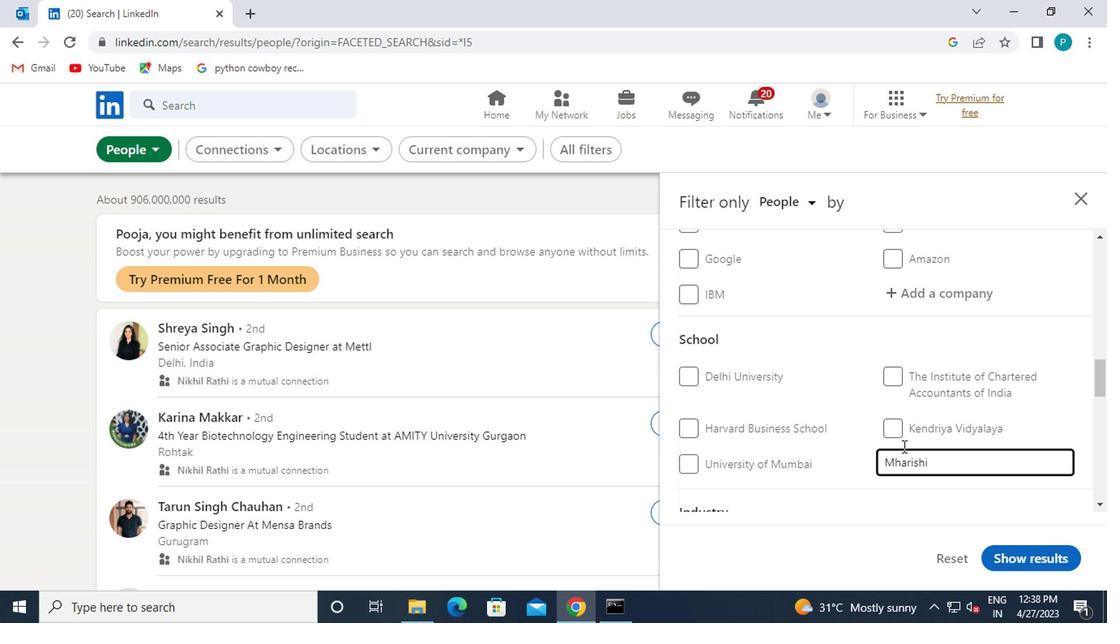 
Action: Mouse moved to (925, 387)
Screenshot: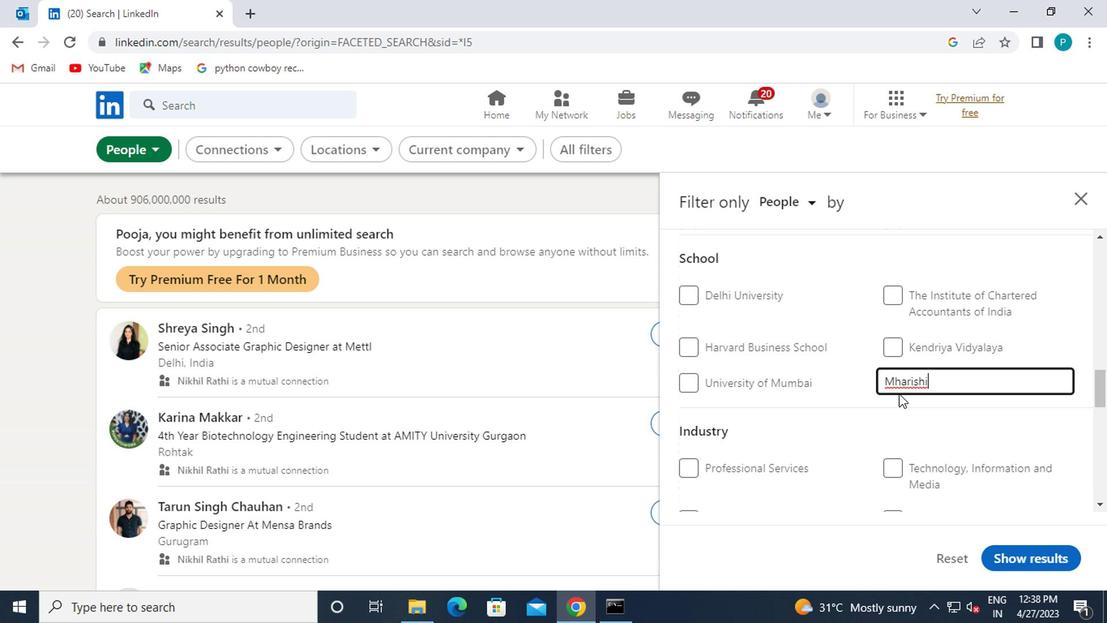 
Action: Key pressed <Key.backspace><Key.backspace><Key.backspace><Key.backspace><Key.backspace><Key.backspace><Key.backspace>AHARISHI
Screenshot: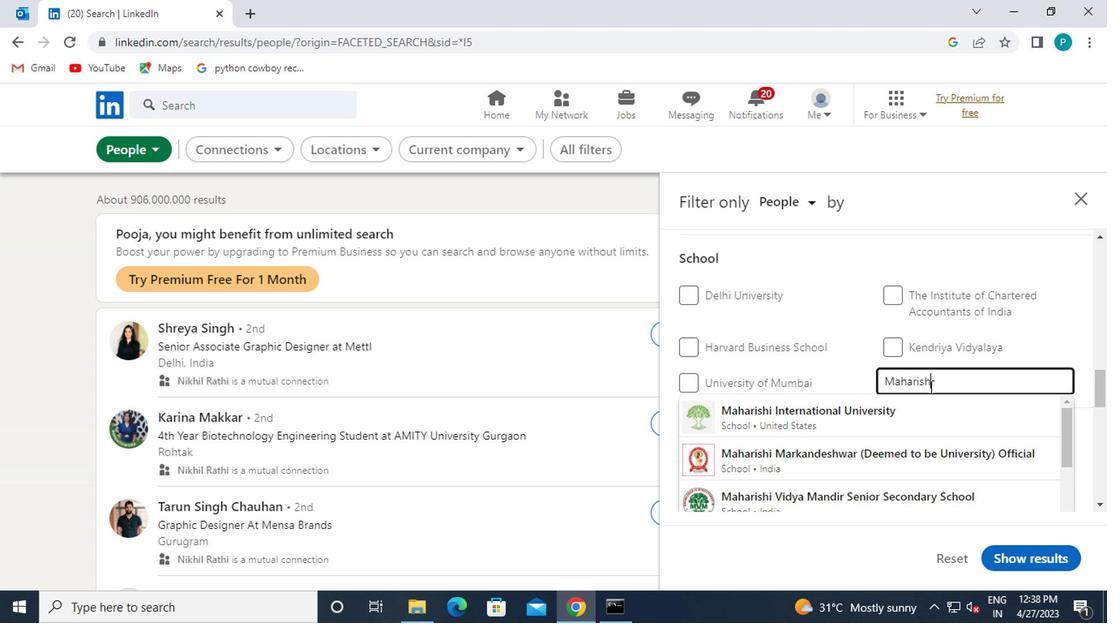 
Action: Mouse moved to (892, 462)
Screenshot: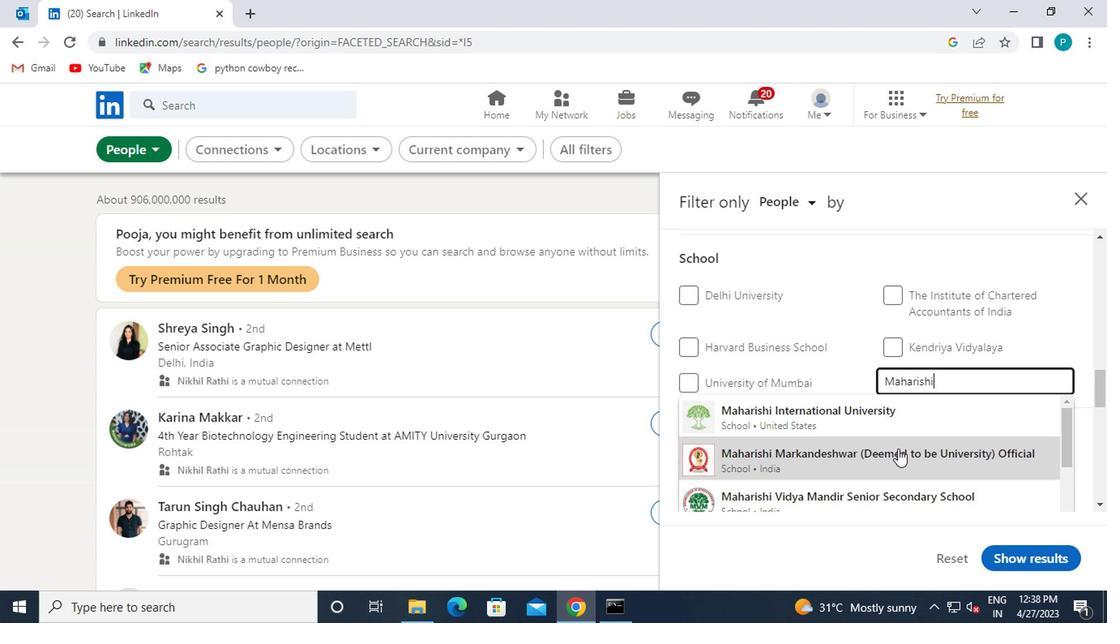 
Action: Mouse pressed left at (892, 462)
Screenshot: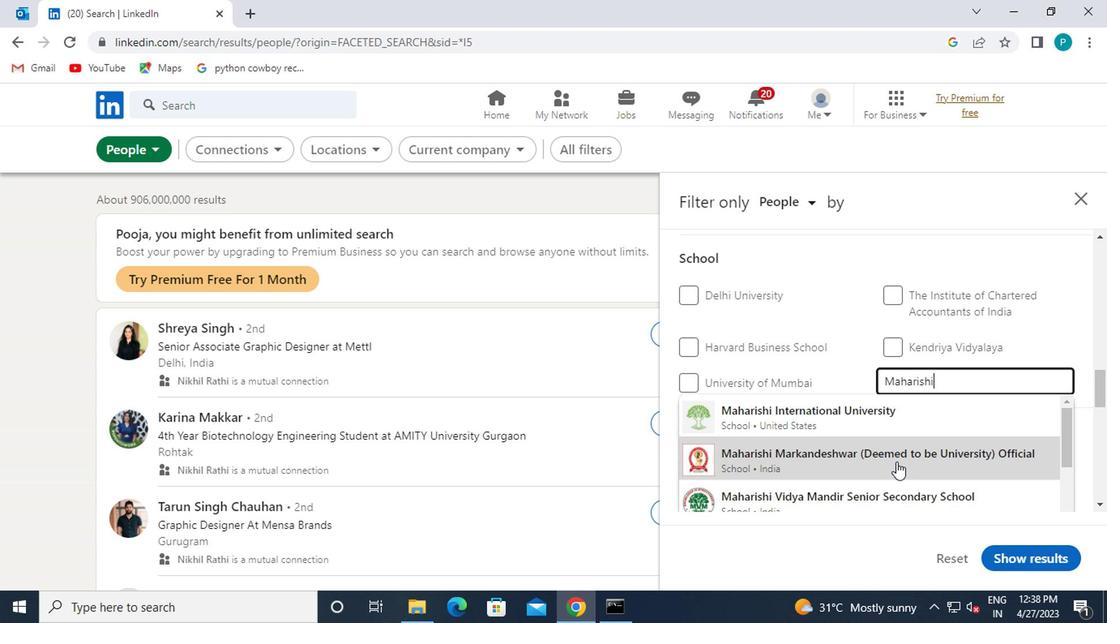 
Action: Mouse moved to (891, 462)
Screenshot: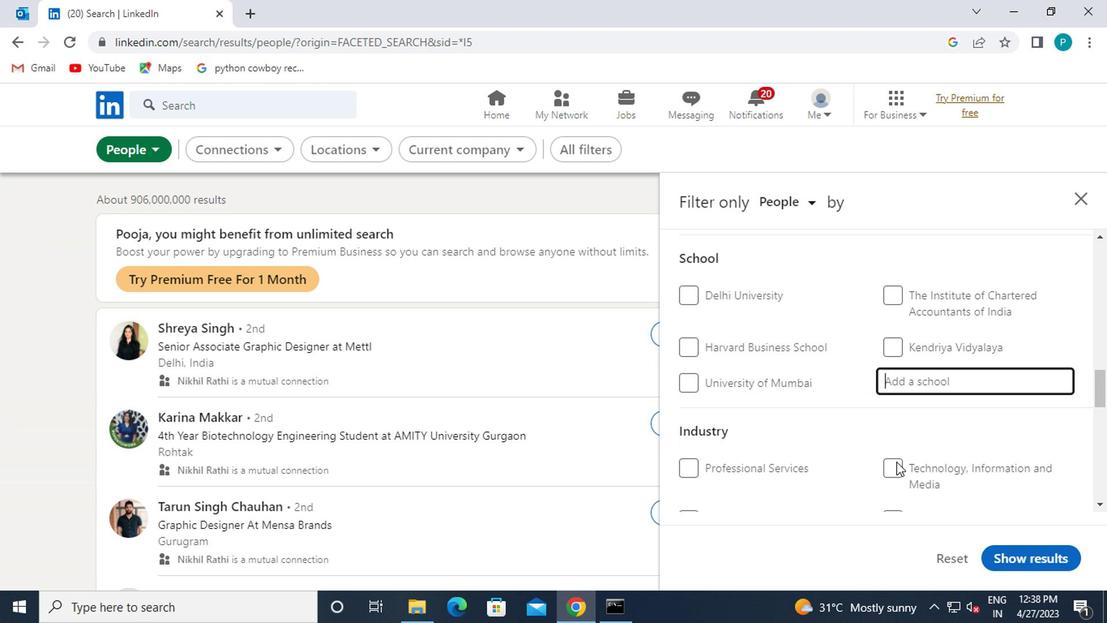 
Action: Mouse scrolled (891, 461) with delta (0, 0)
Screenshot: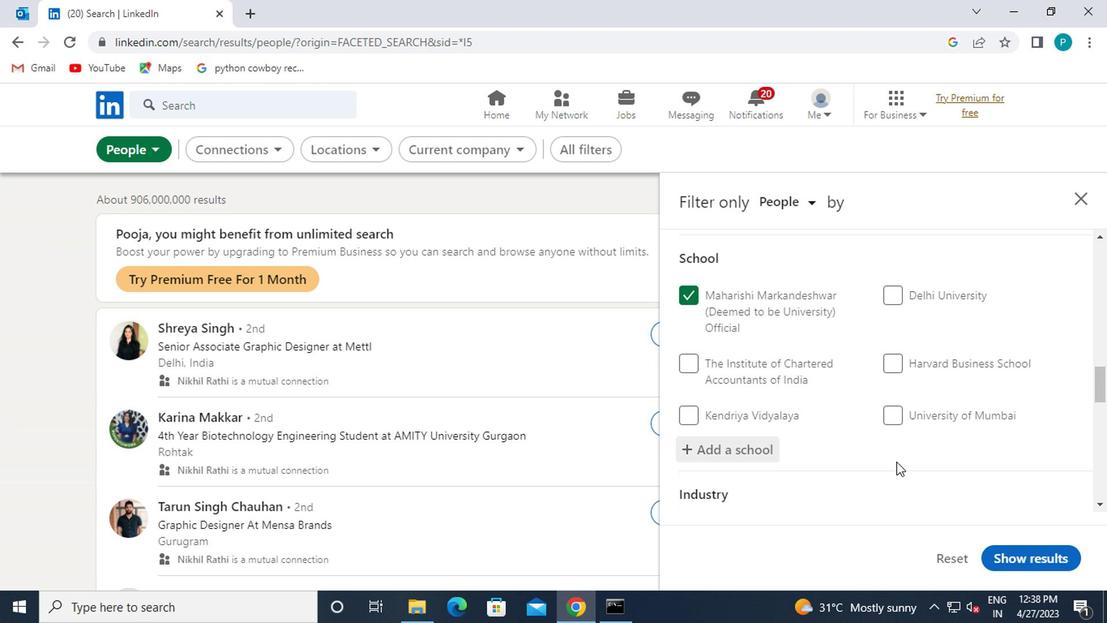 
Action: Mouse scrolled (891, 461) with delta (0, 0)
Screenshot: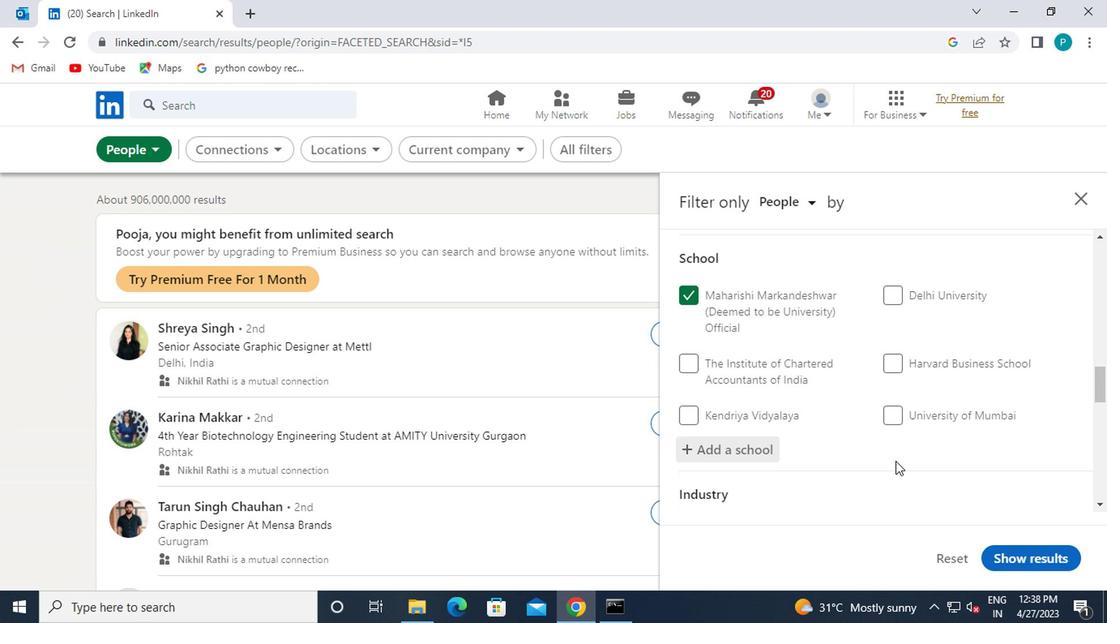 
Action: Mouse moved to (883, 422)
Screenshot: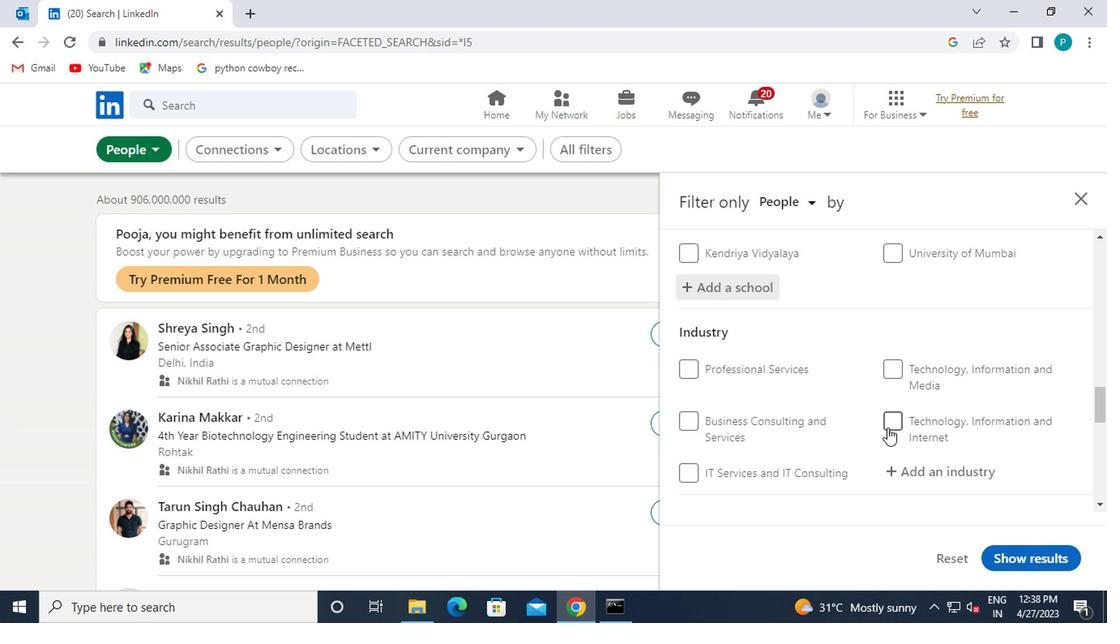 
Action: Mouse scrolled (883, 422) with delta (0, 0)
Screenshot: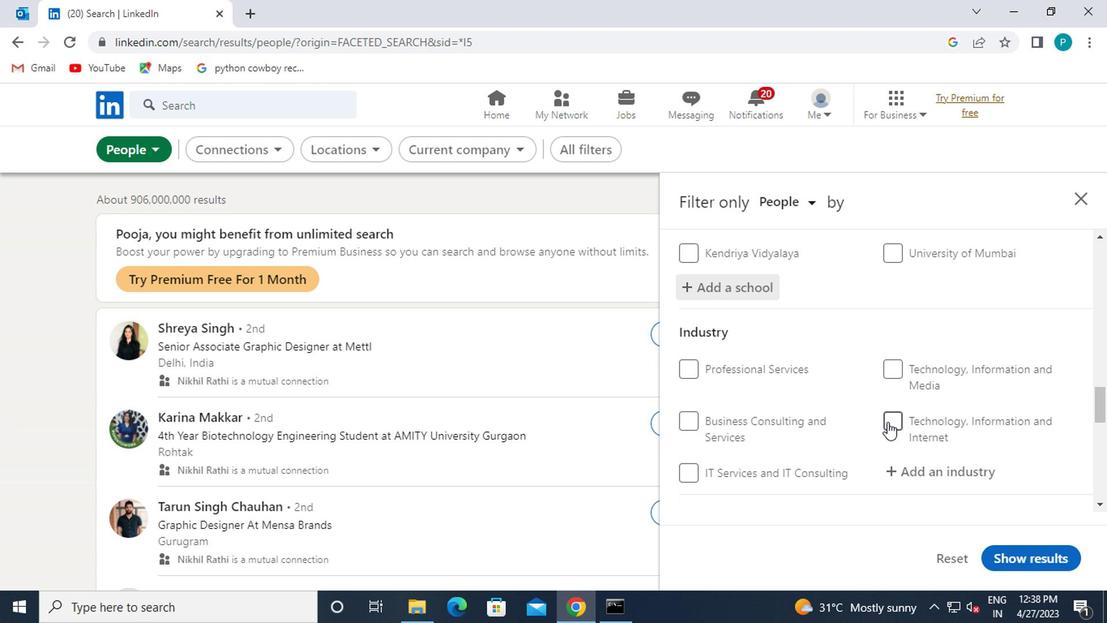 
Action: Mouse moved to (890, 392)
Screenshot: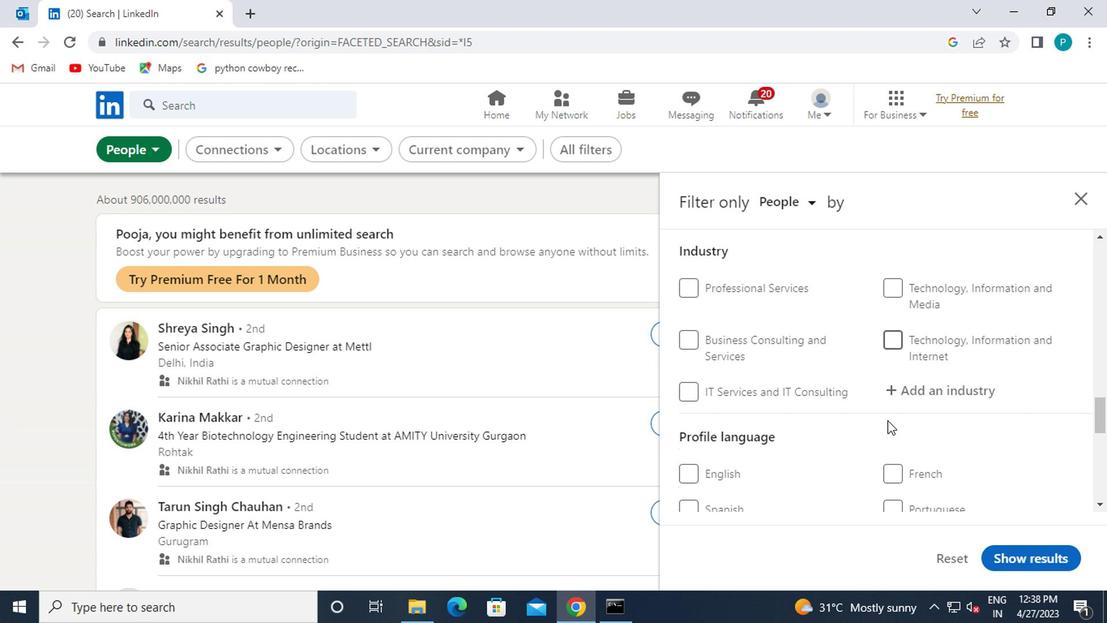 
Action: Mouse pressed left at (890, 392)
Screenshot: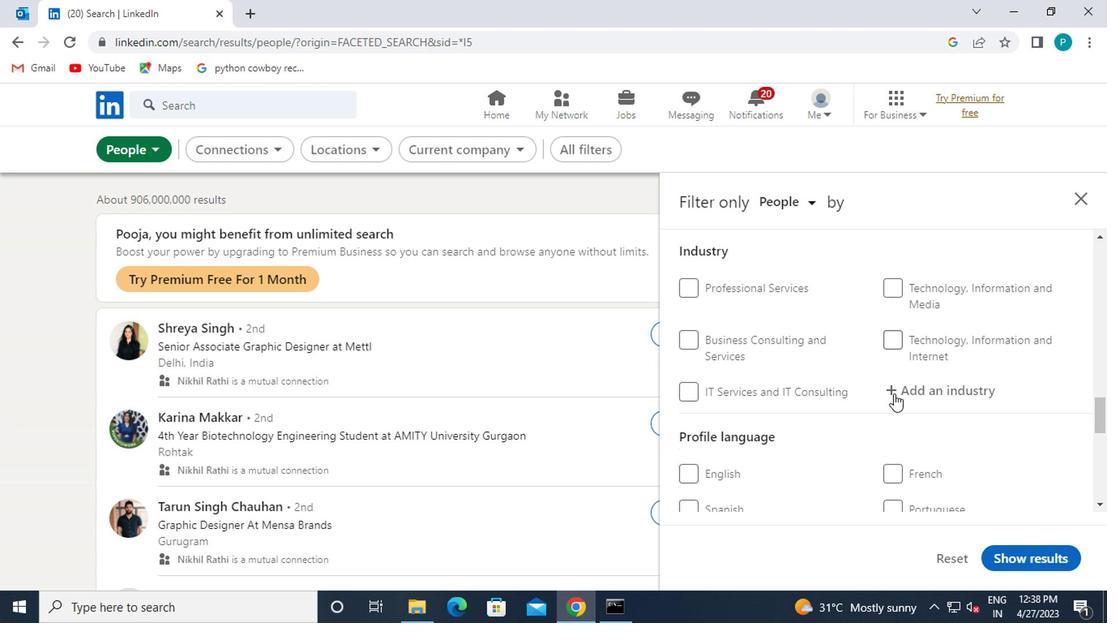 
Action: Mouse moved to (892, 392)
Screenshot: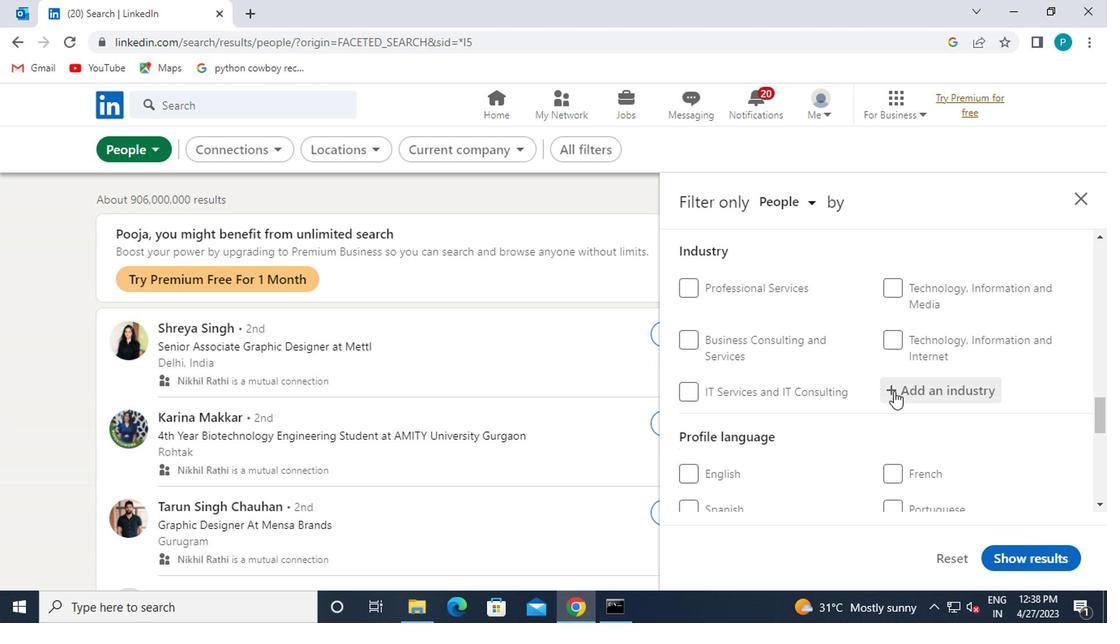
Action: Key pressed WOMEN
Screenshot: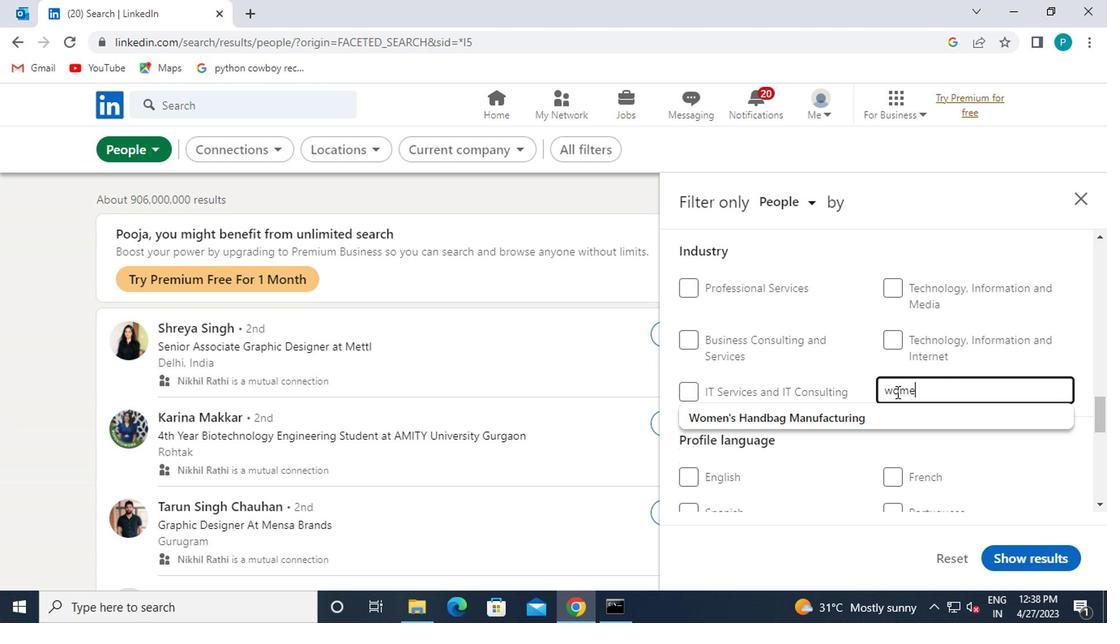 
Action: Mouse moved to (893, 414)
Screenshot: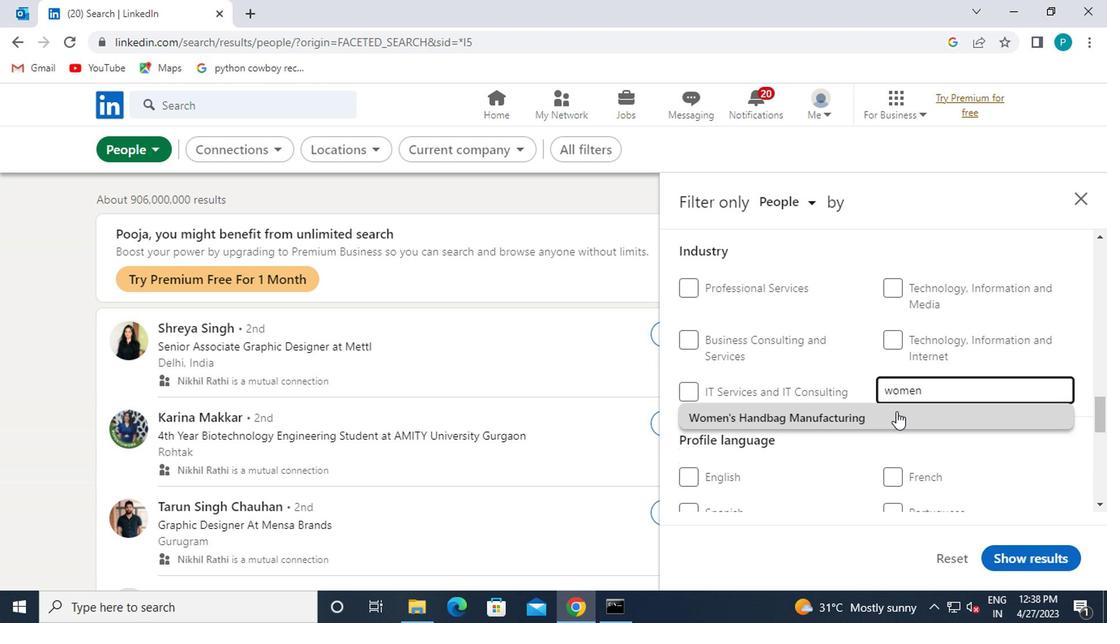 
Action: Mouse pressed left at (893, 414)
Screenshot: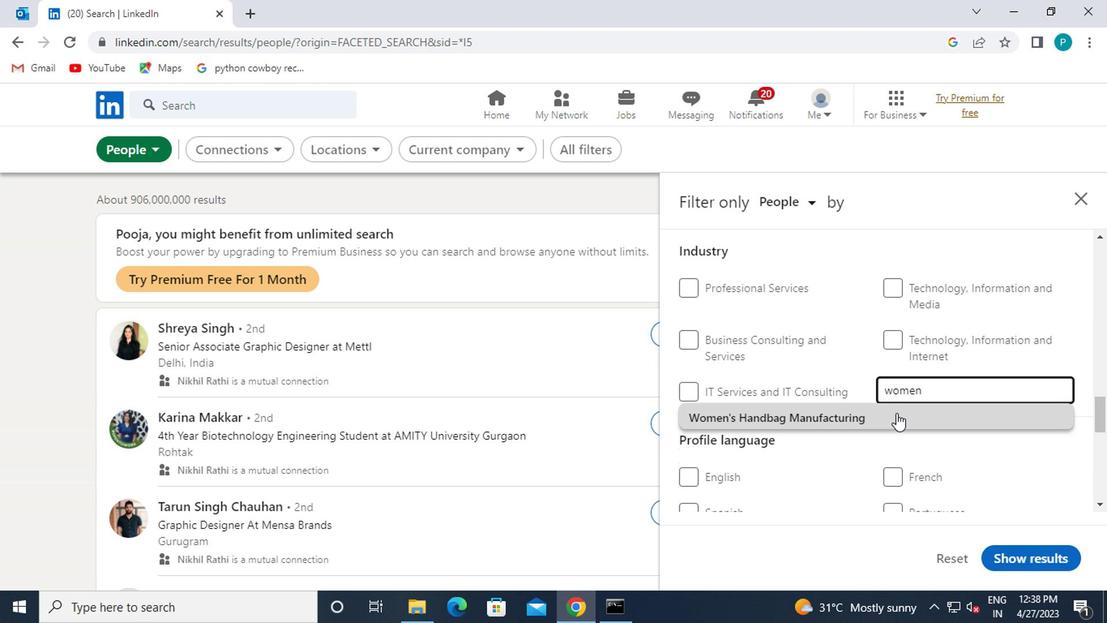 
Action: Mouse moved to (893, 414)
Screenshot: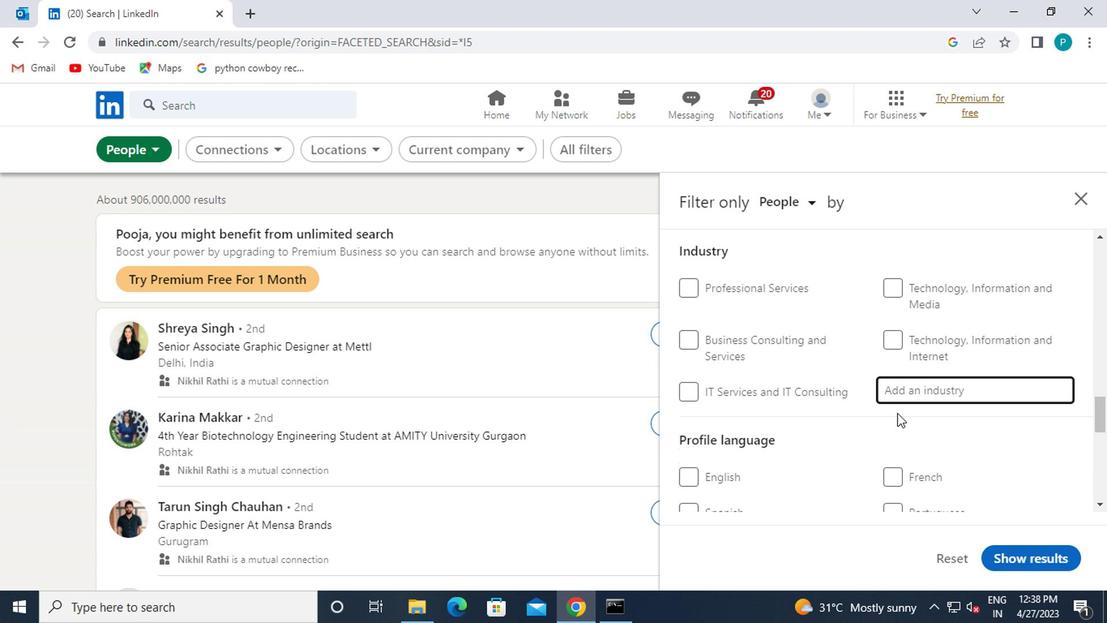 
Action: Mouse scrolled (893, 414) with delta (0, 0)
Screenshot: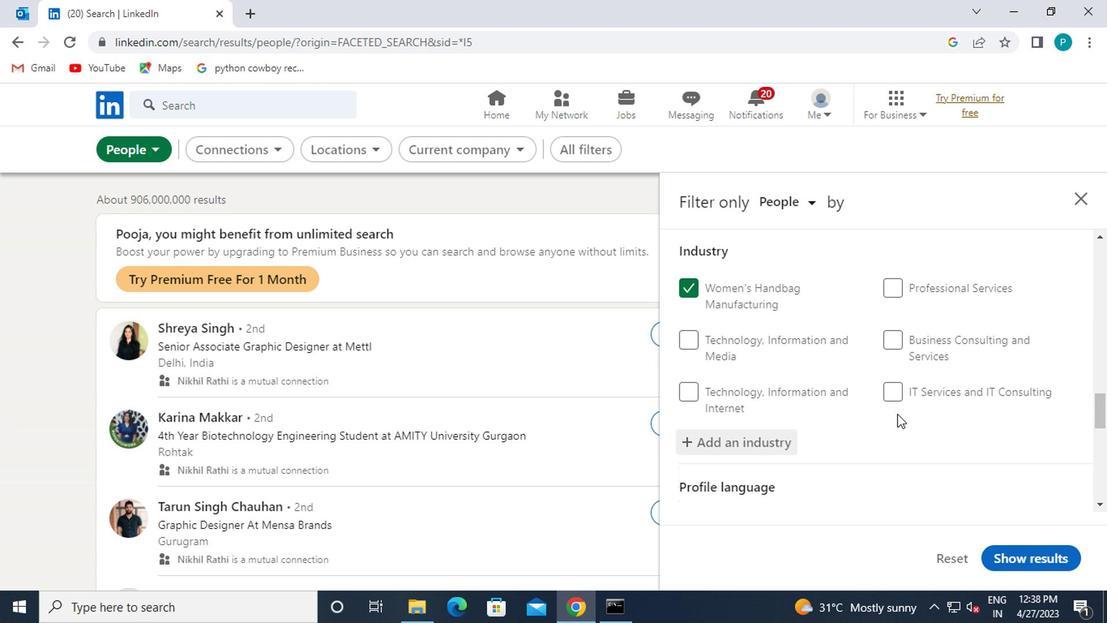 
Action: Mouse moved to (724, 442)
Screenshot: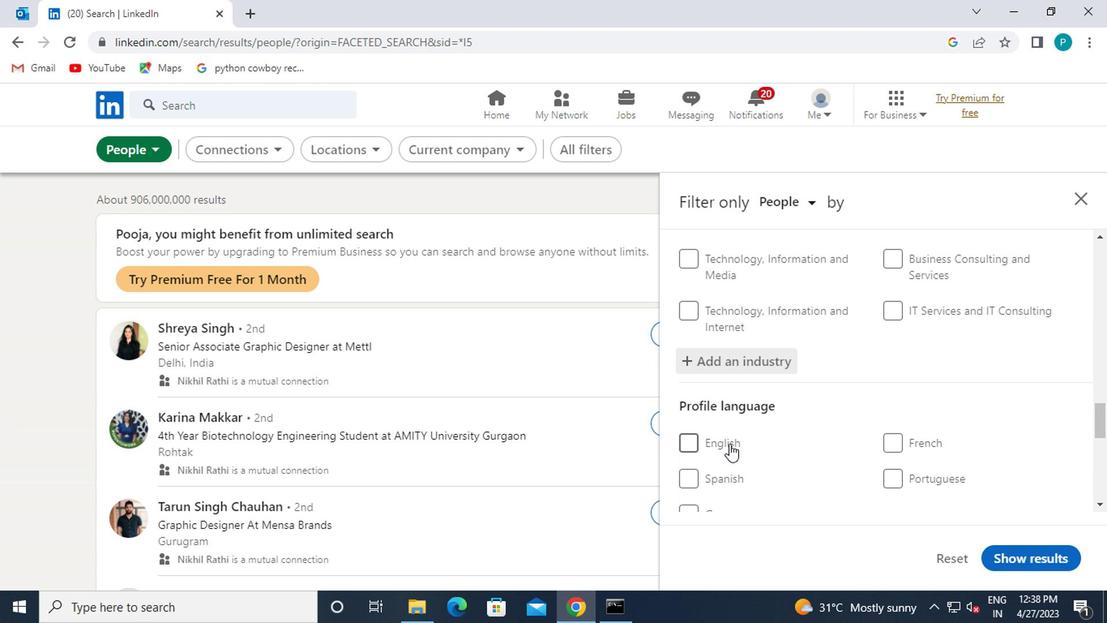 
Action: Mouse pressed left at (724, 442)
Screenshot: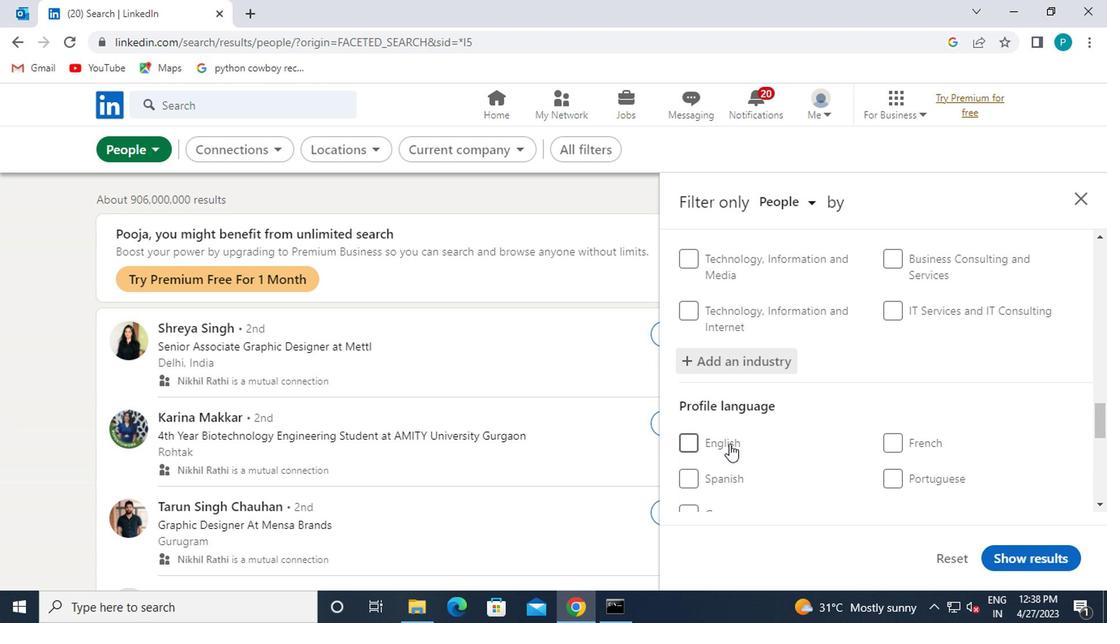 
Action: Mouse moved to (830, 437)
Screenshot: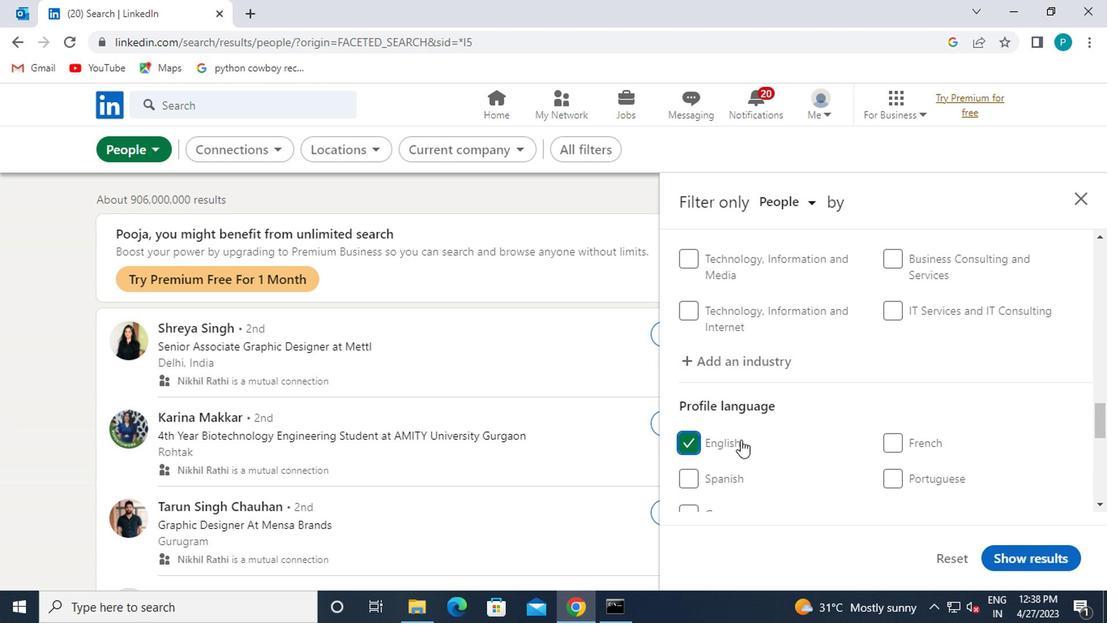 
Action: Mouse scrolled (830, 436) with delta (0, -1)
Screenshot: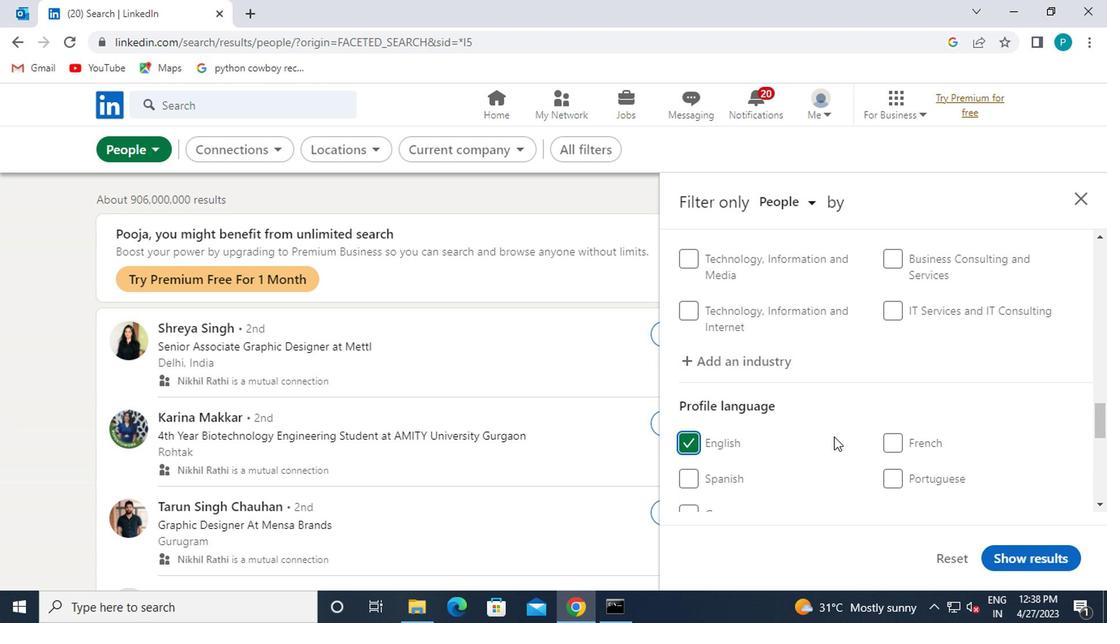 
Action: Mouse scrolled (830, 436) with delta (0, -1)
Screenshot: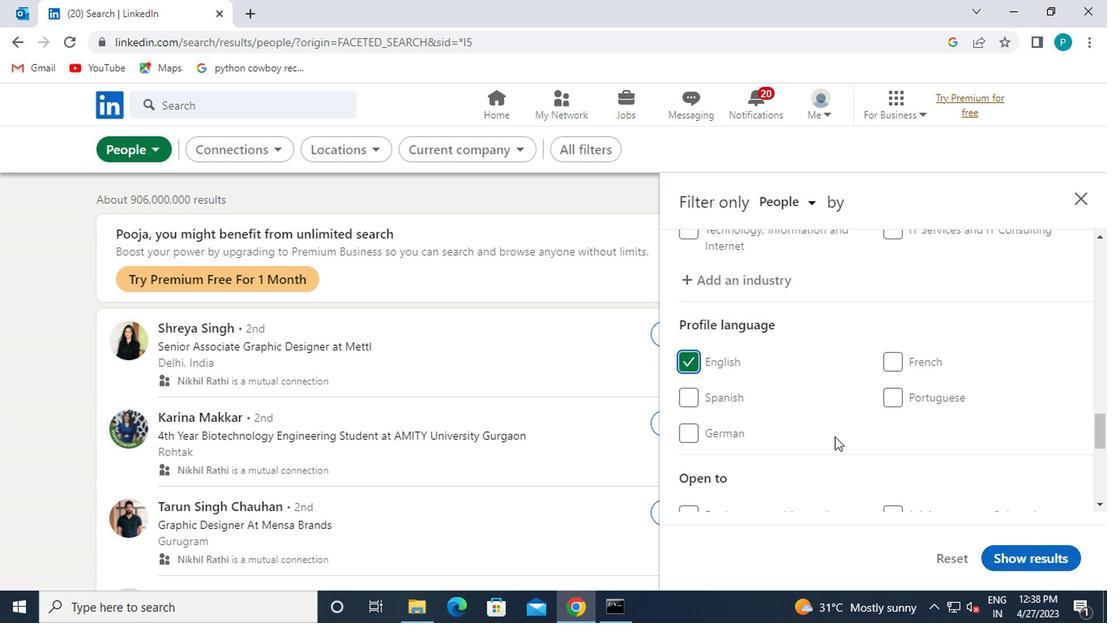 
Action: Mouse scrolled (830, 436) with delta (0, -1)
Screenshot: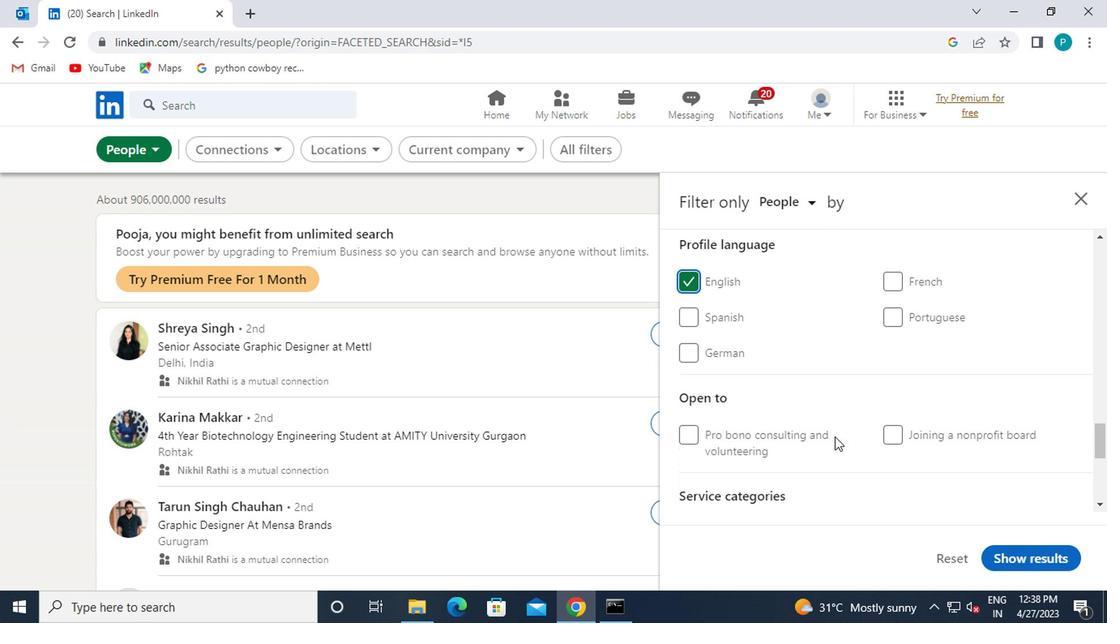 
Action: Mouse scrolled (830, 436) with delta (0, -1)
Screenshot: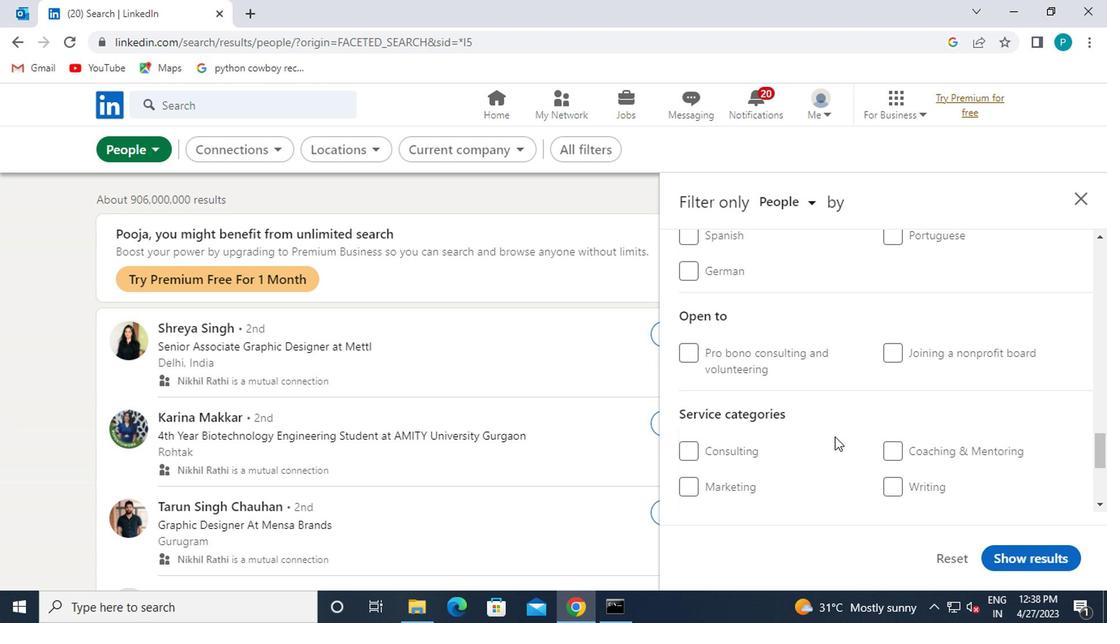
Action: Mouse moved to (897, 448)
Screenshot: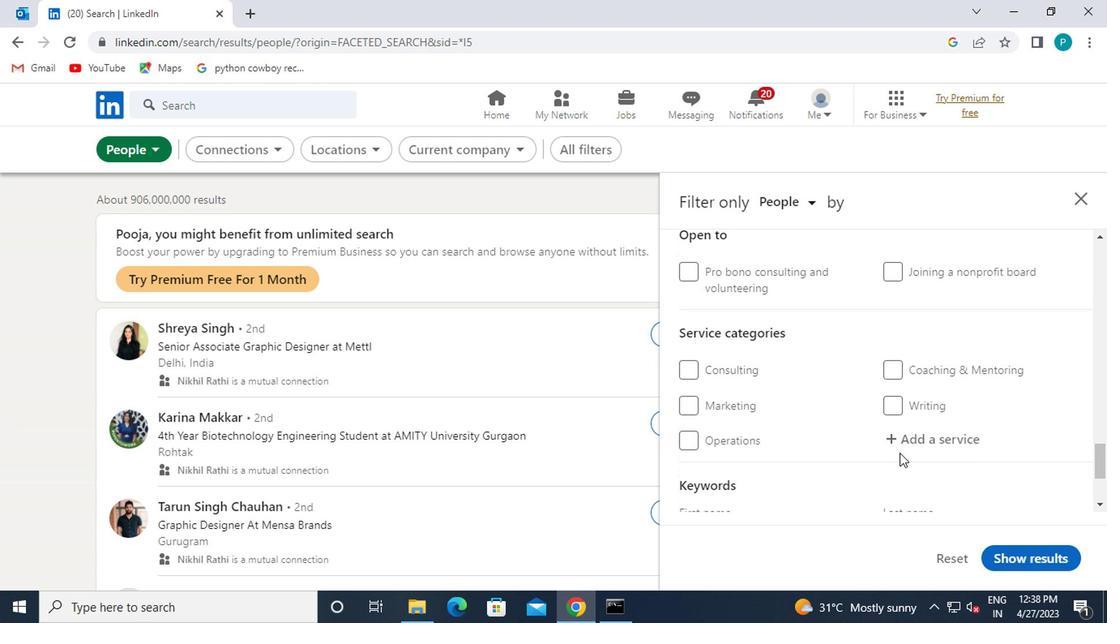 
Action: Mouse pressed left at (897, 448)
Screenshot: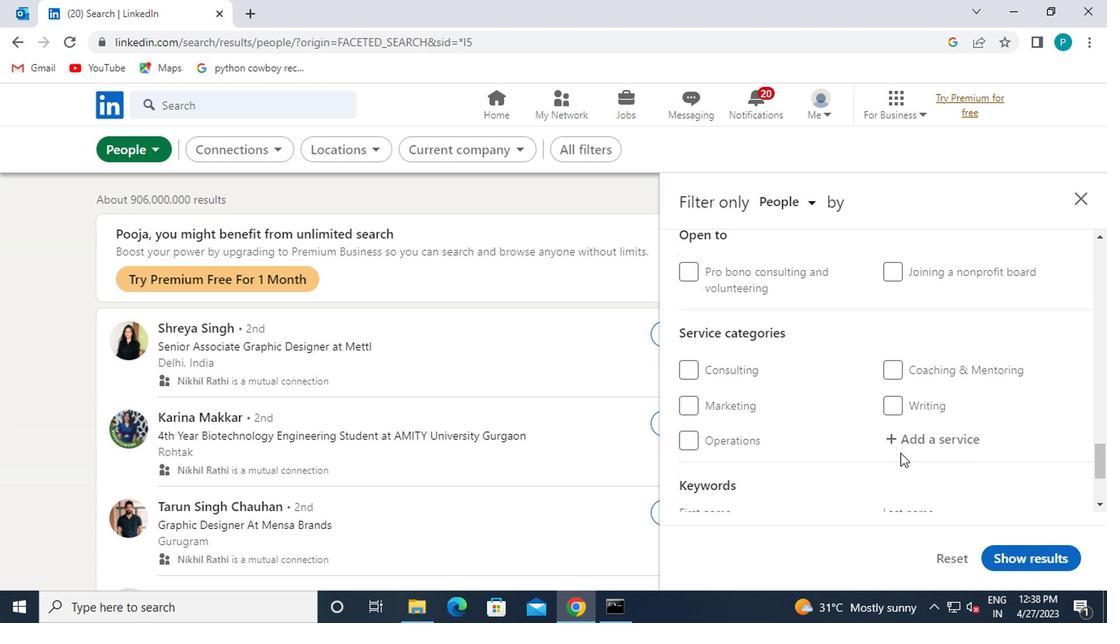 
Action: Mouse moved to (896, 450)
Screenshot: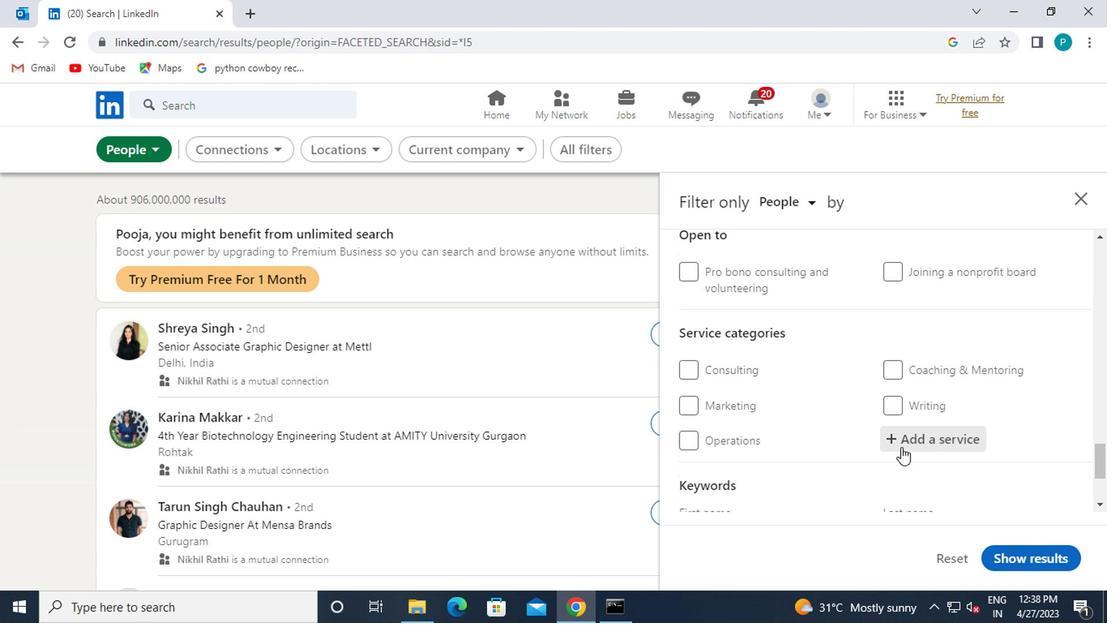 
Action: Key pressed HEALTH
Screenshot: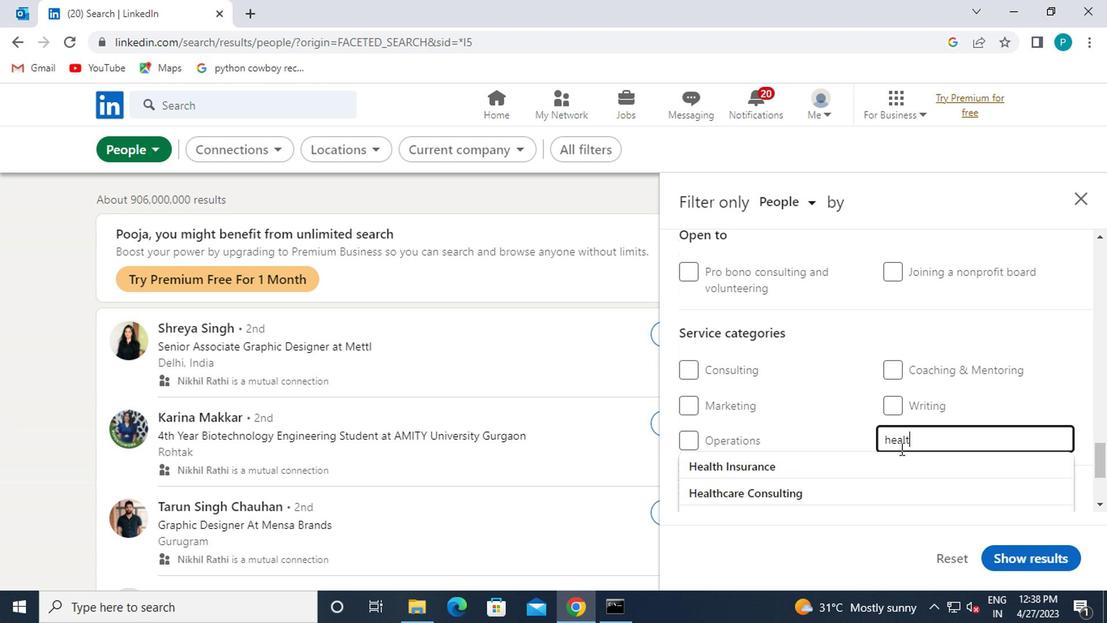 
Action: Mouse moved to (785, 467)
Screenshot: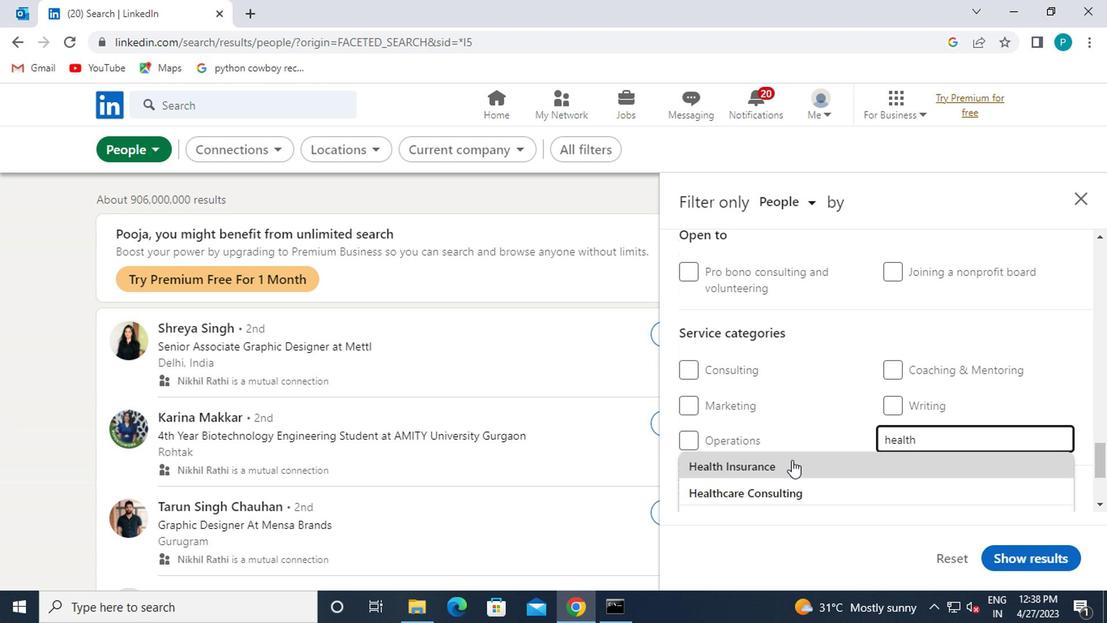 
Action: Mouse pressed left at (785, 467)
Screenshot: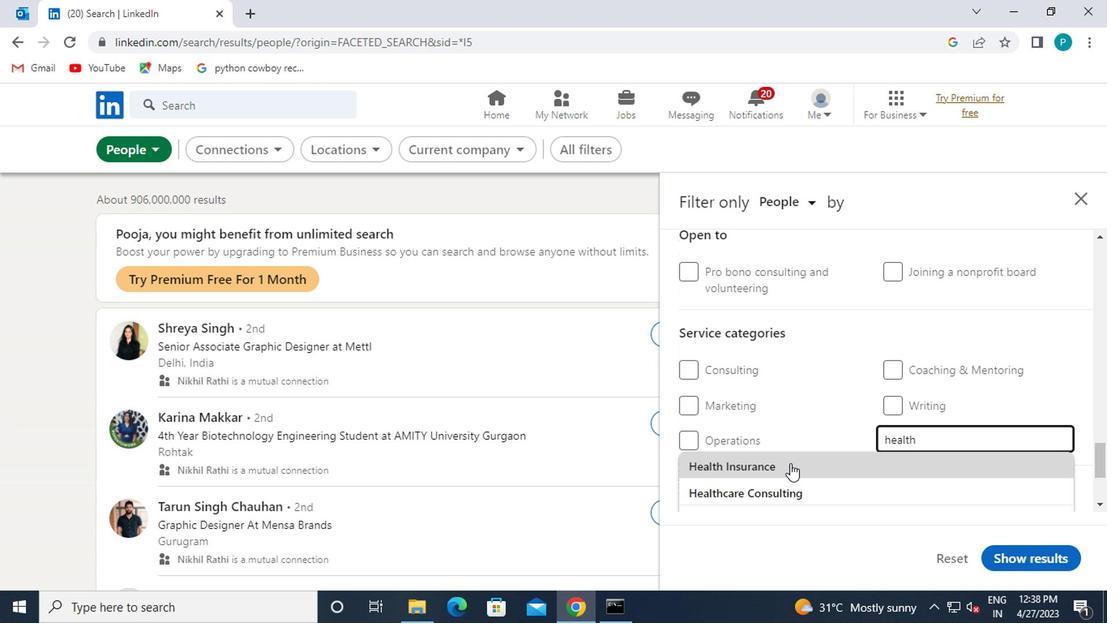 
Action: Mouse moved to (780, 432)
Screenshot: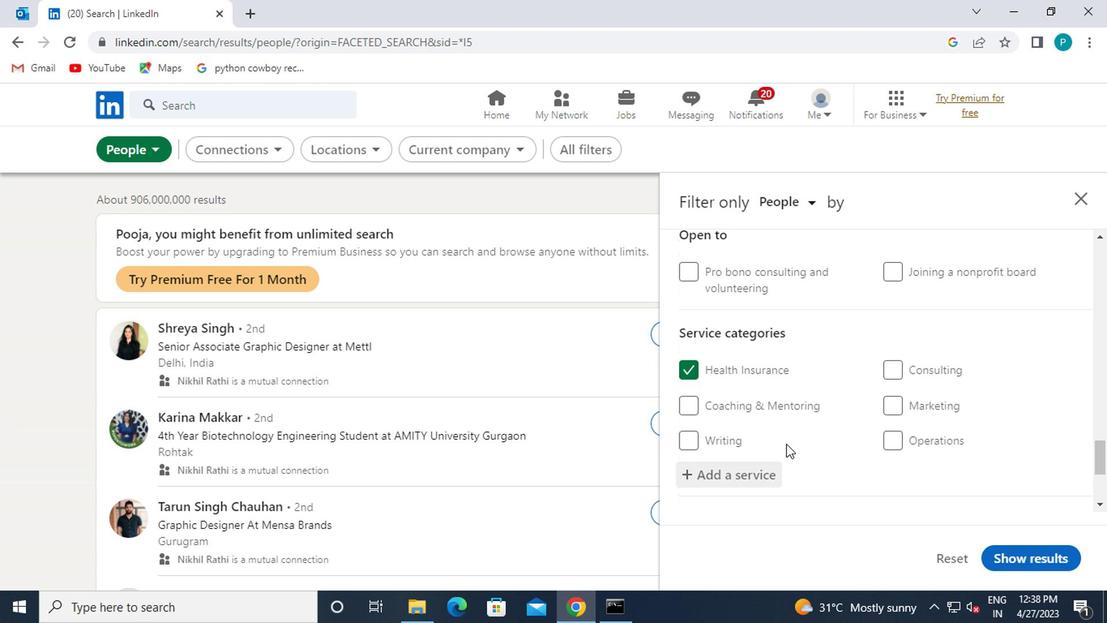 
Action: Mouse scrolled (780, 430) with delta (0, -1)
Screenshot: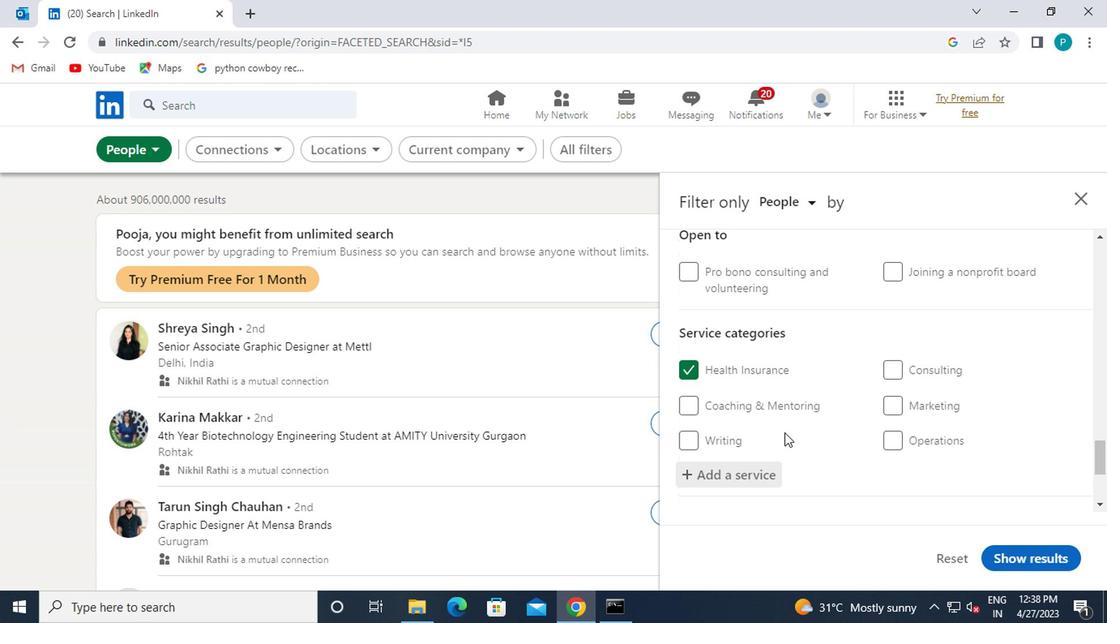 
Action: Mouse scrolled (780, 430) with delta (0, -1)
Screenshot: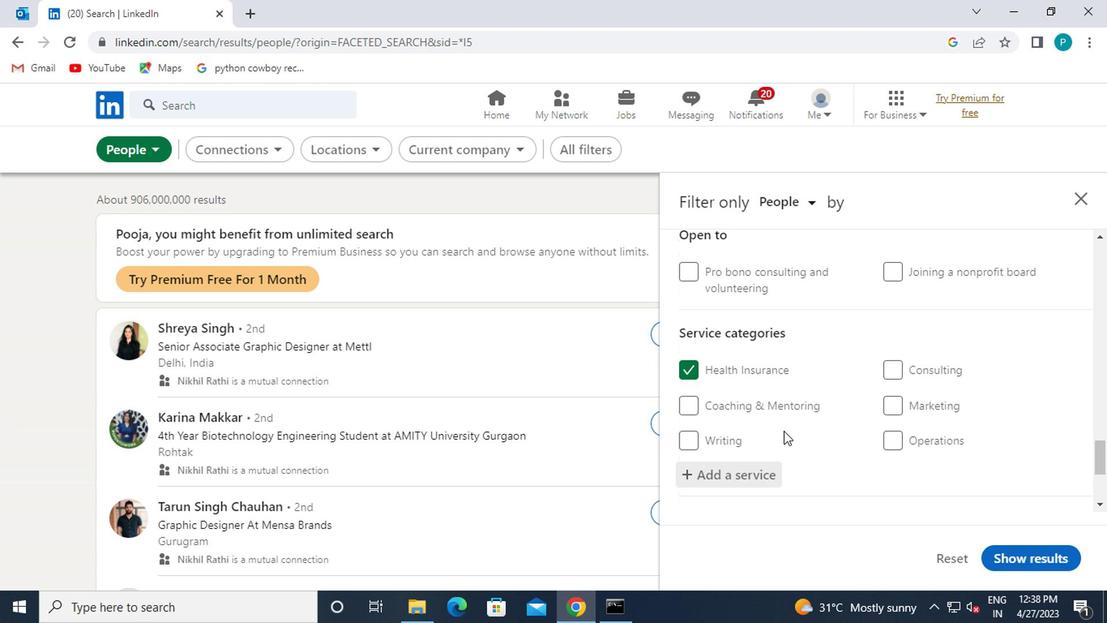 
Action: Mouse moved to (784, 466)
Screenshot: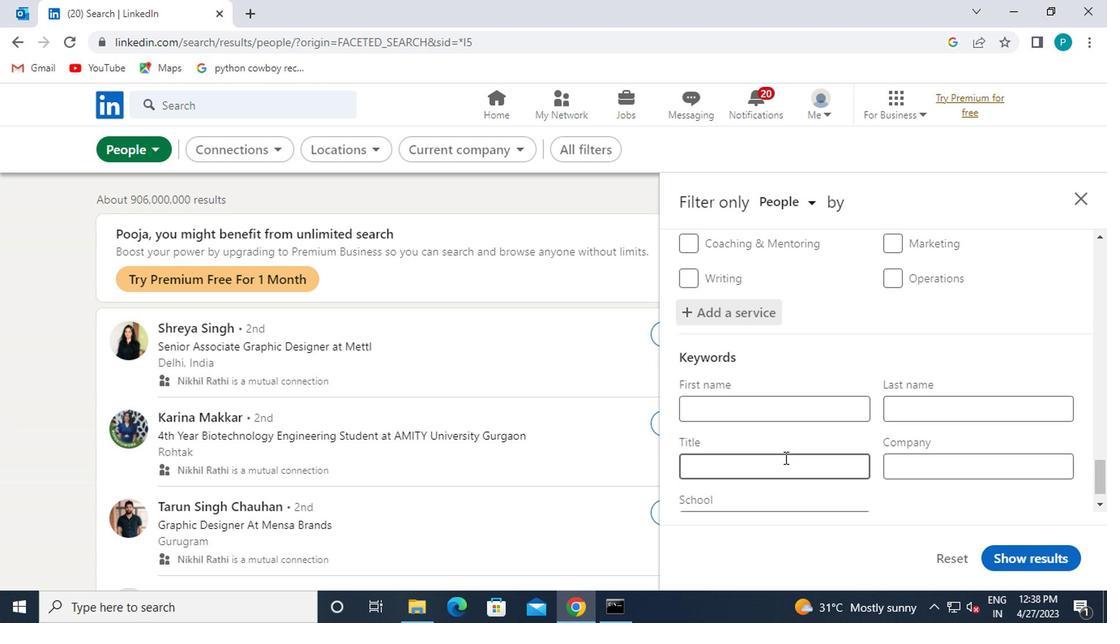 
Action: Mouse pressed left at (784, 466)
Screenshot: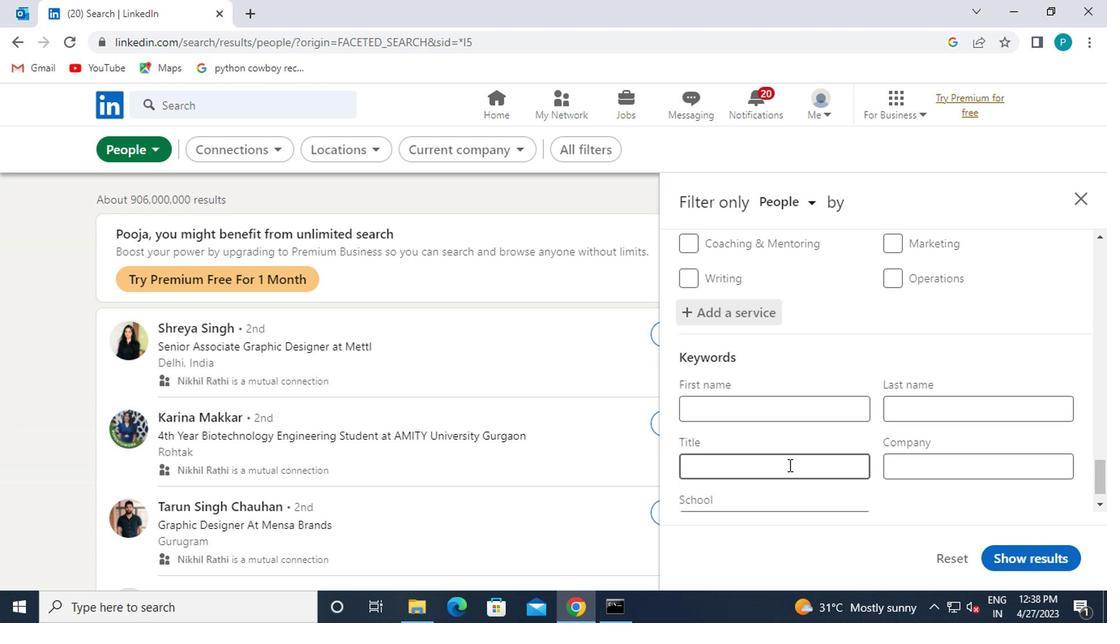 
Action: Mouse moved to (784, 469)
Screenshot: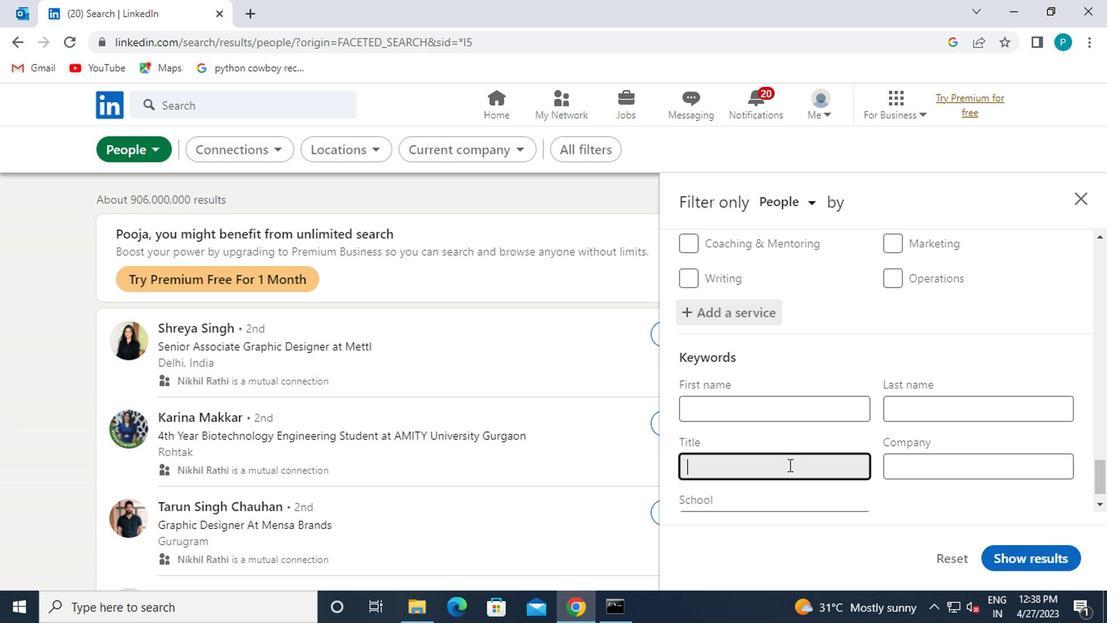 
Action: Key pressed <Key.caps_lock>O<Key.caps_lock>PERATIONS<Key.space><Key.caps_lock>A<Key.caps_lock>SSISTANT
Screenshot: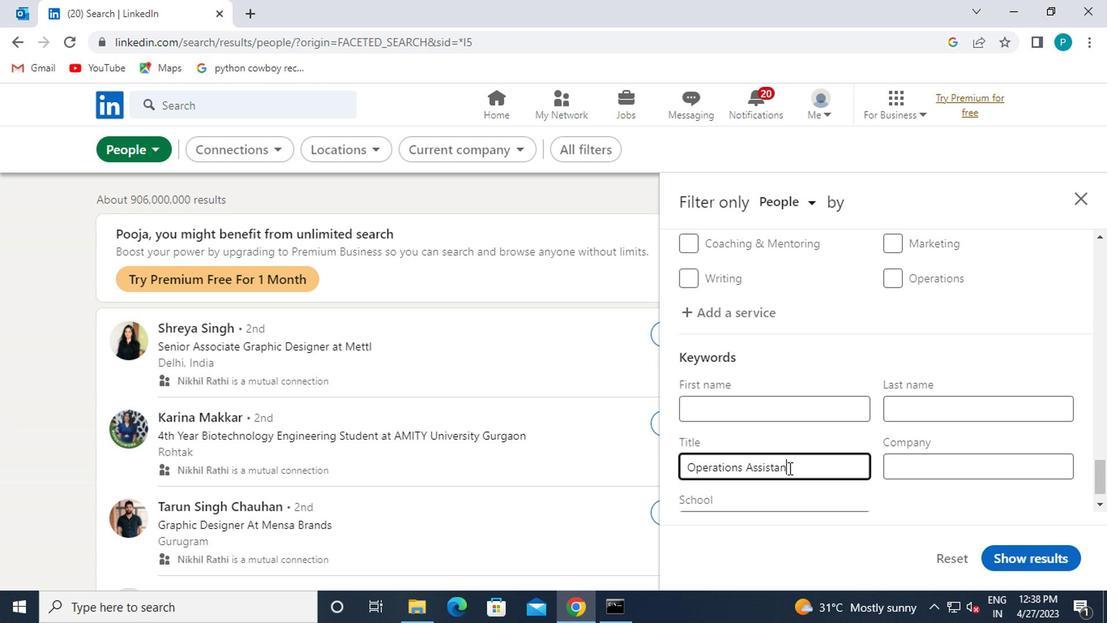 
Action: Mouse moved to (1040, 557)
Screenshot: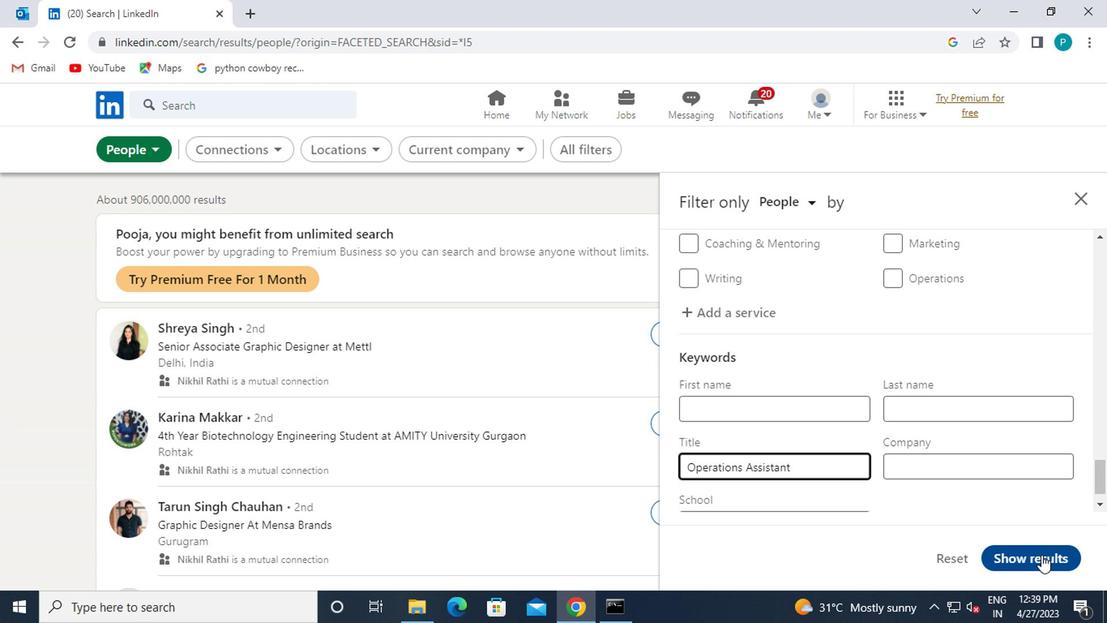 
Action: Mouse pressed left at (1040, 557)
Screenshot: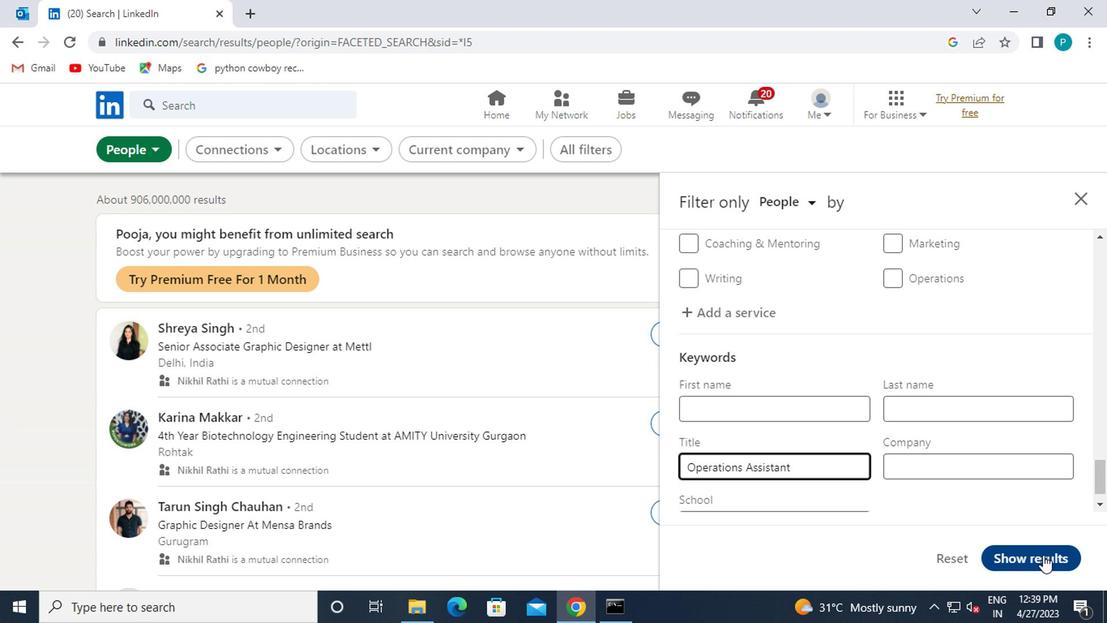 
Action: Mouse moved to (1041, 557)
Screenshot: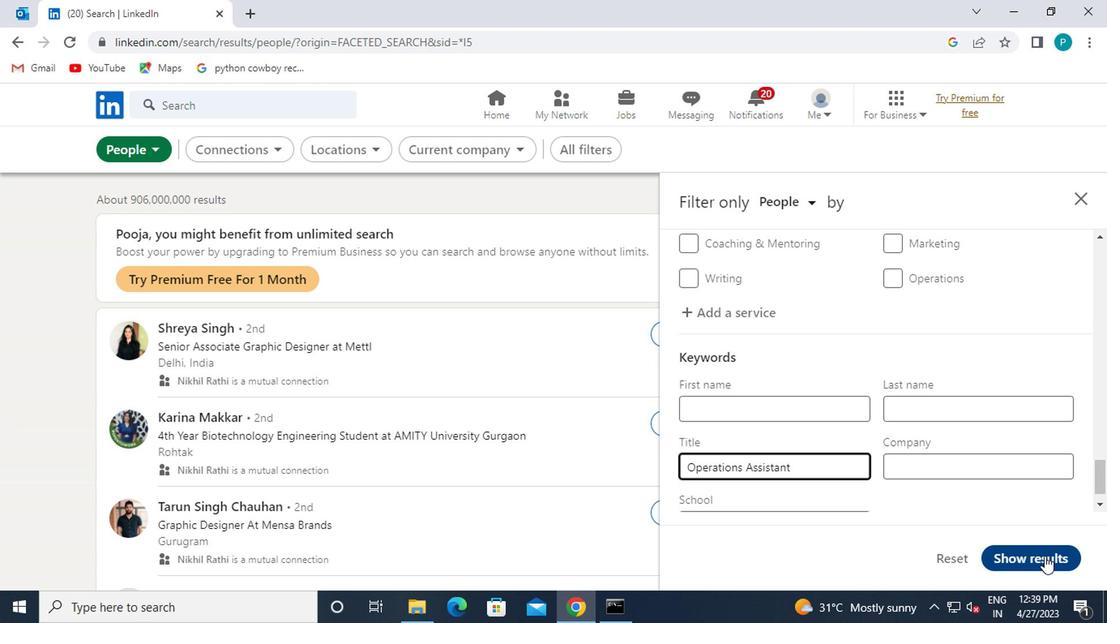 
